 Task: Check the sale-to-list ratio of game room in the last 3 years.
Action: Mouse moved to (866, 197)
Screenshot: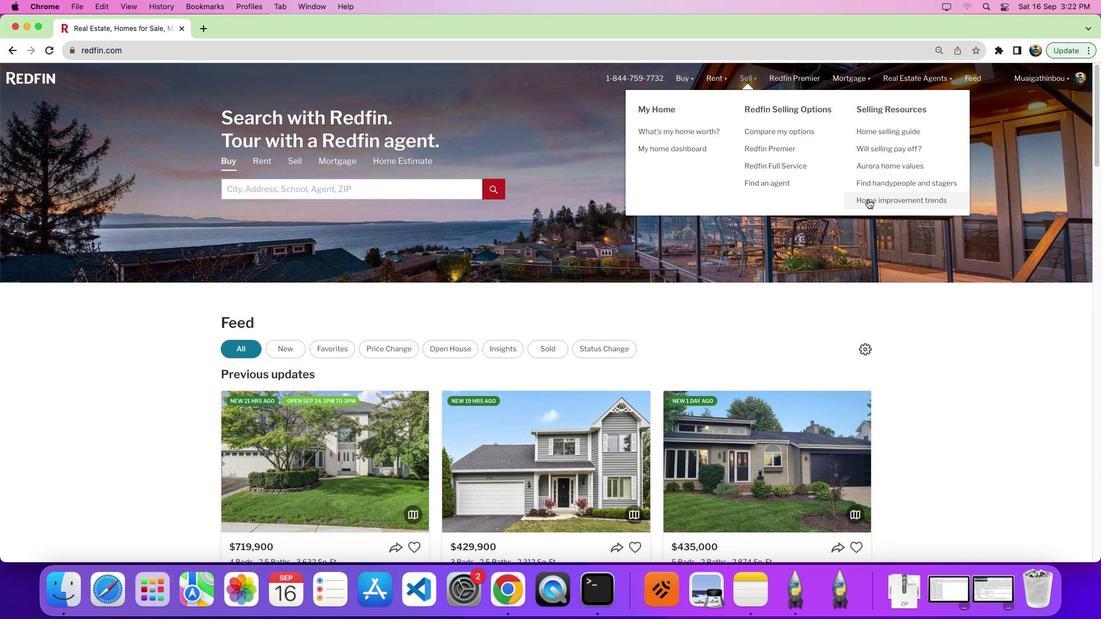 
Action: Mouse pressed left at (866, 197)
Screenshot: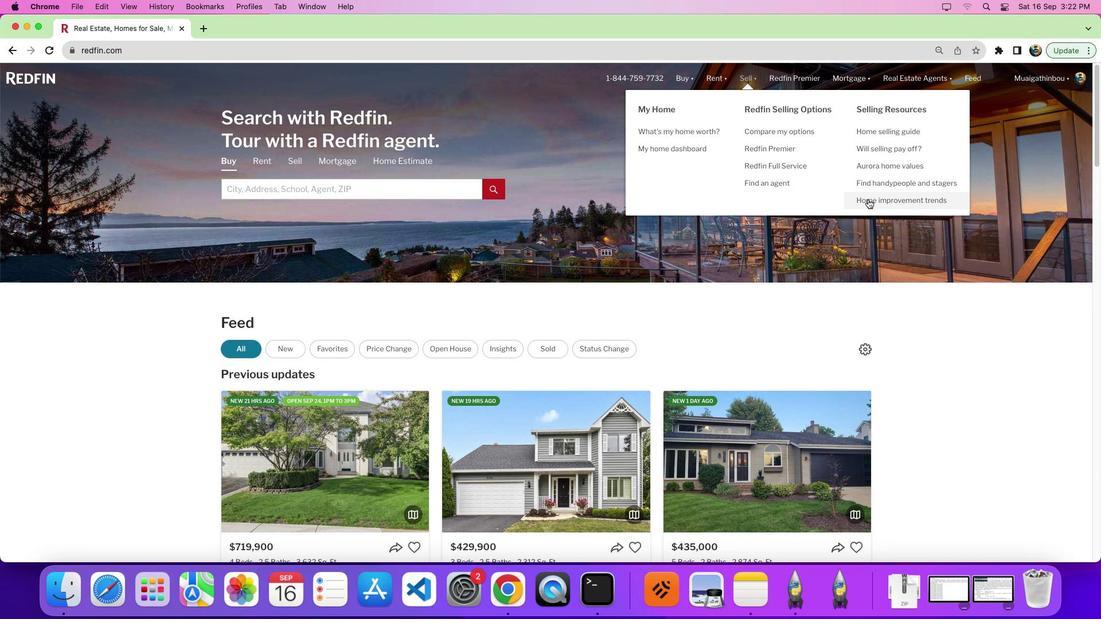 
Action: Mouse pressed left at (866, 197)
Screenshot: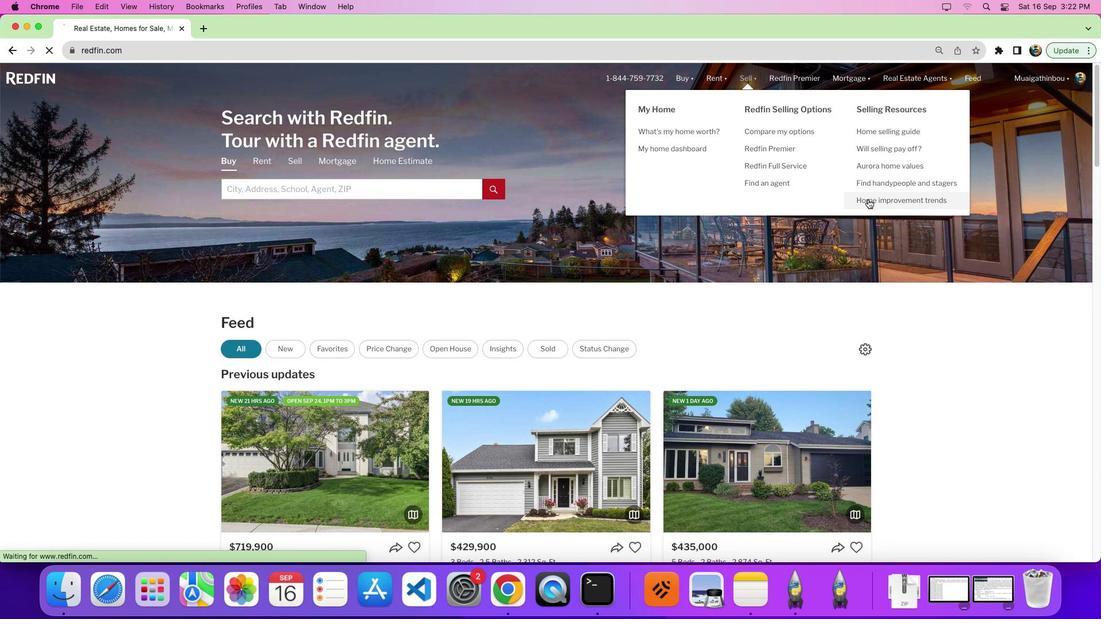 
Action: Mouse moved to (310, 219)
Screenshot: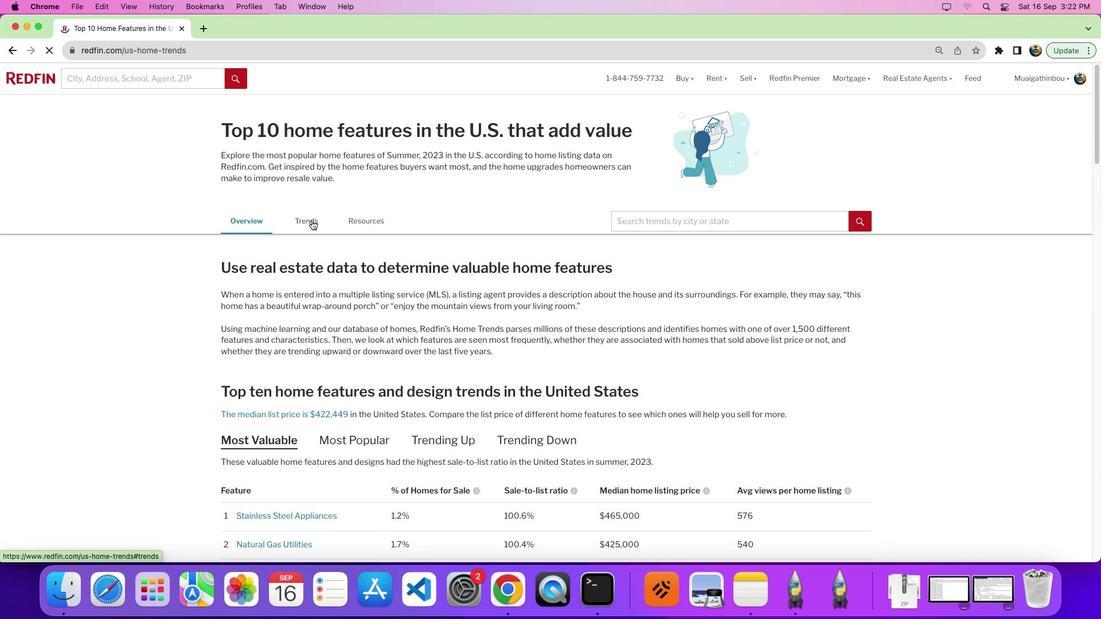 
Action: Mouse pressed left at (310, 219)
Screenshot: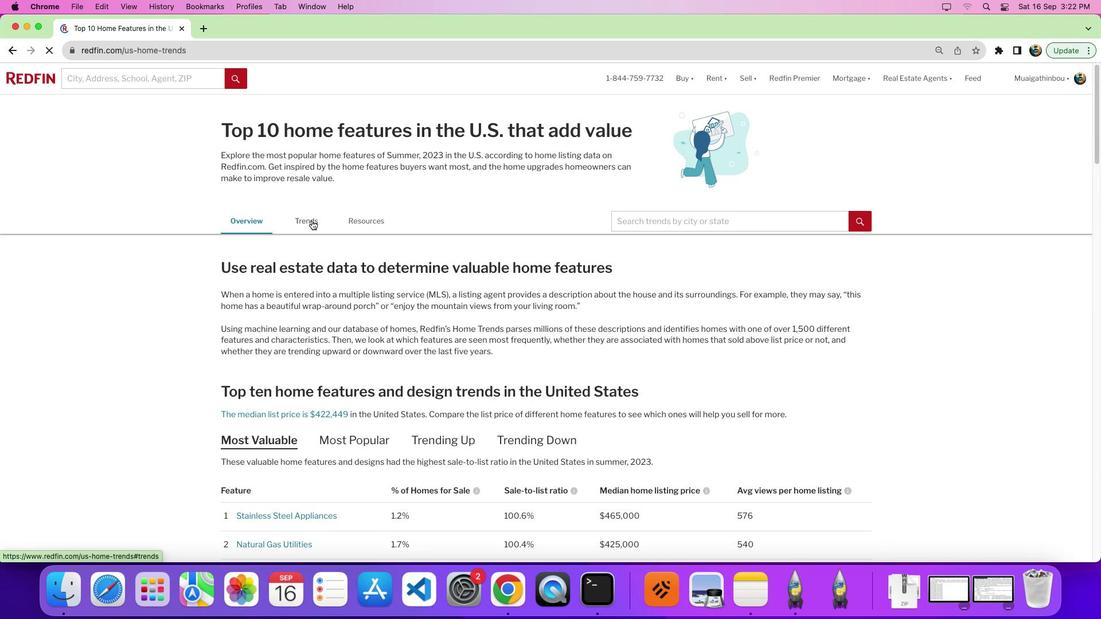 
Action: Mouse moved to (533, 311)
Screenshot: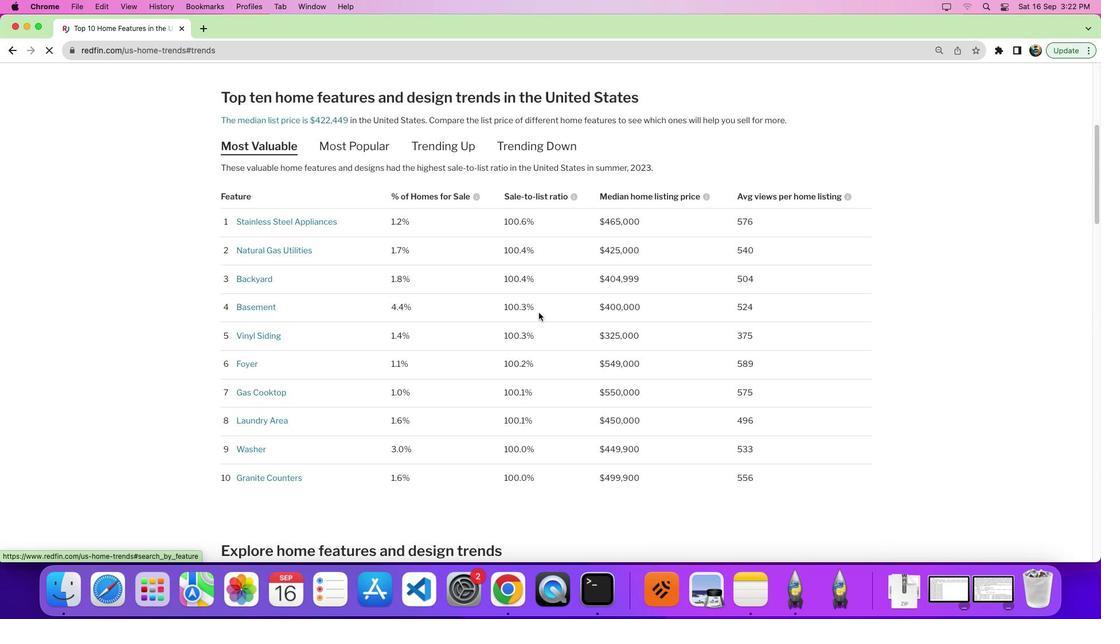 
Action: Mouse scrolled (533, 311) with delta (-1, -1)
Screenshot: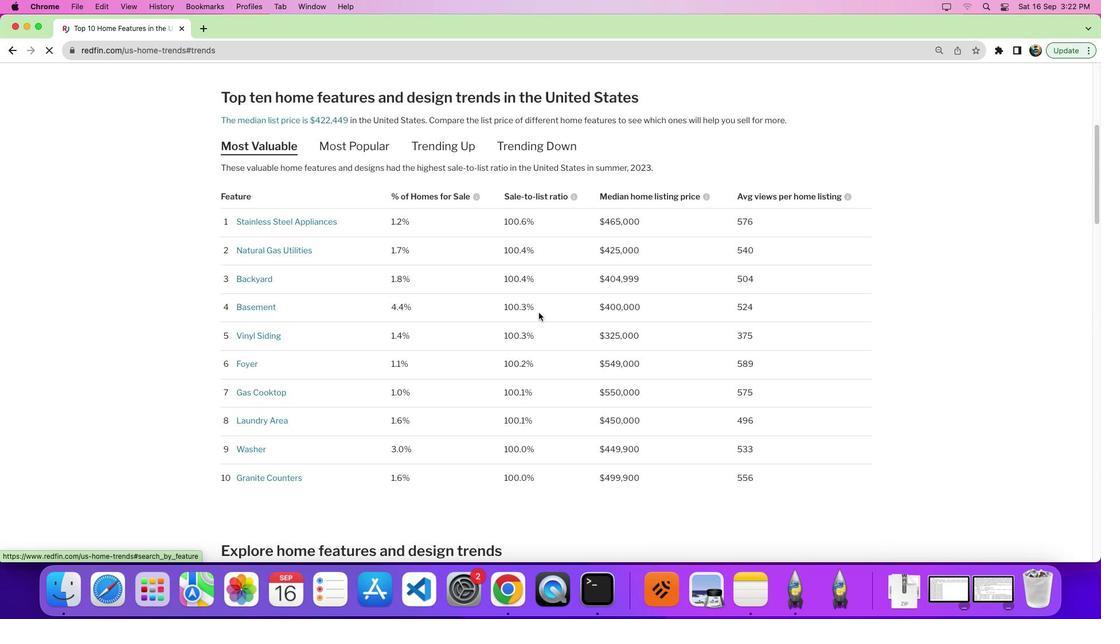 
Action: Mouse moved to (534, 311)
Screenshot: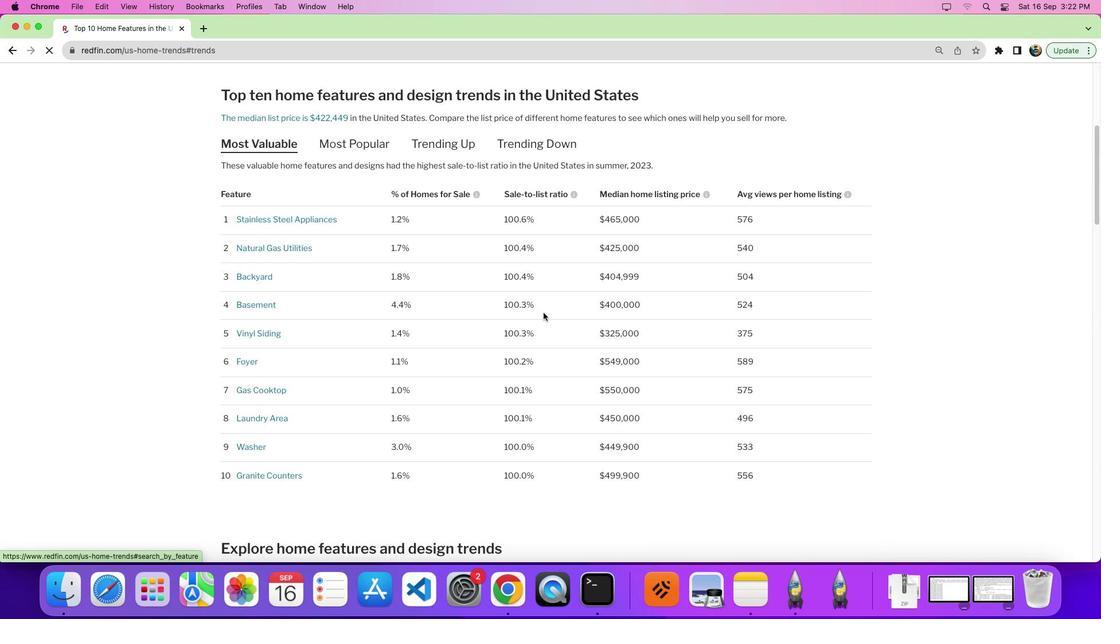 
Action: Mouse scrolled (534, 311) with delta (-1, -1)
Screenshot: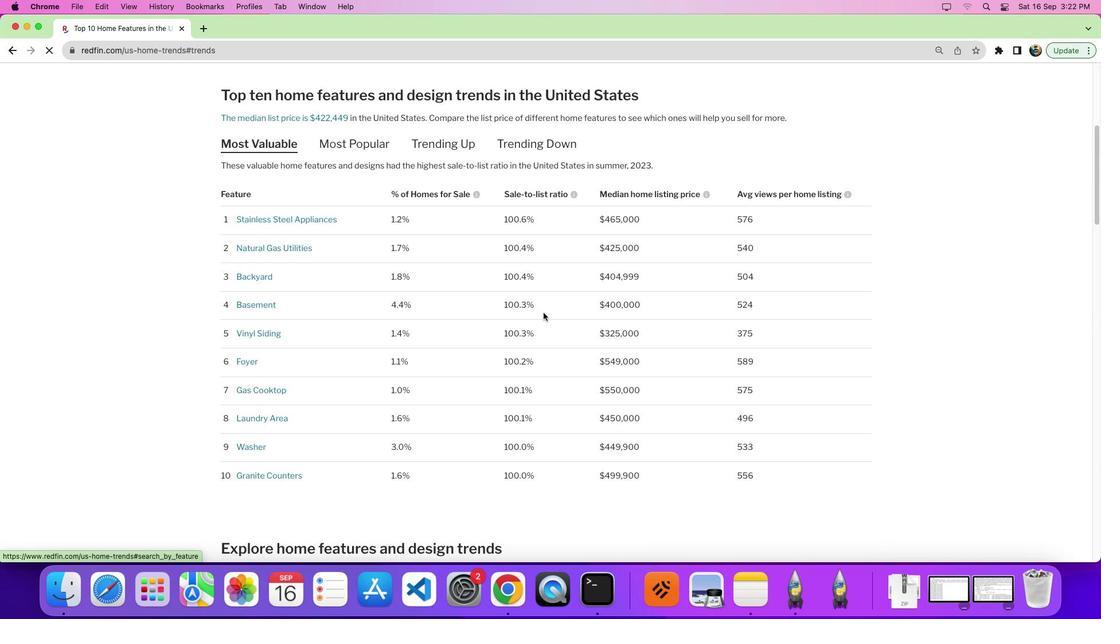 
Action: Mouse moved to (540, 311)
Screenshot: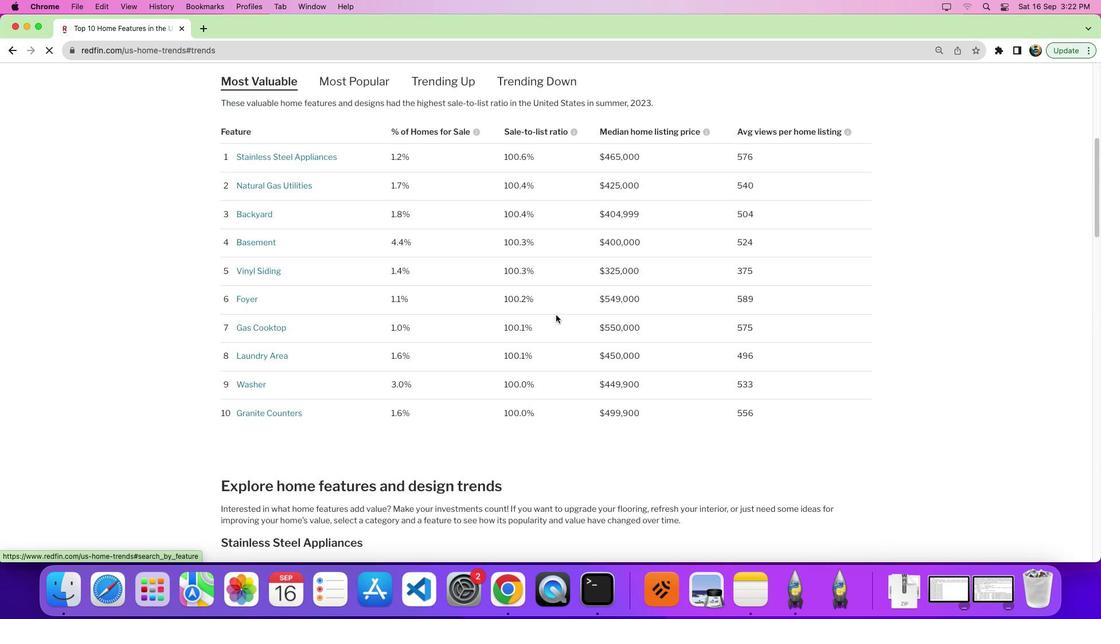
Action: Mouse scrolled (540, 311) with delta (-1, -4)
Screenshot: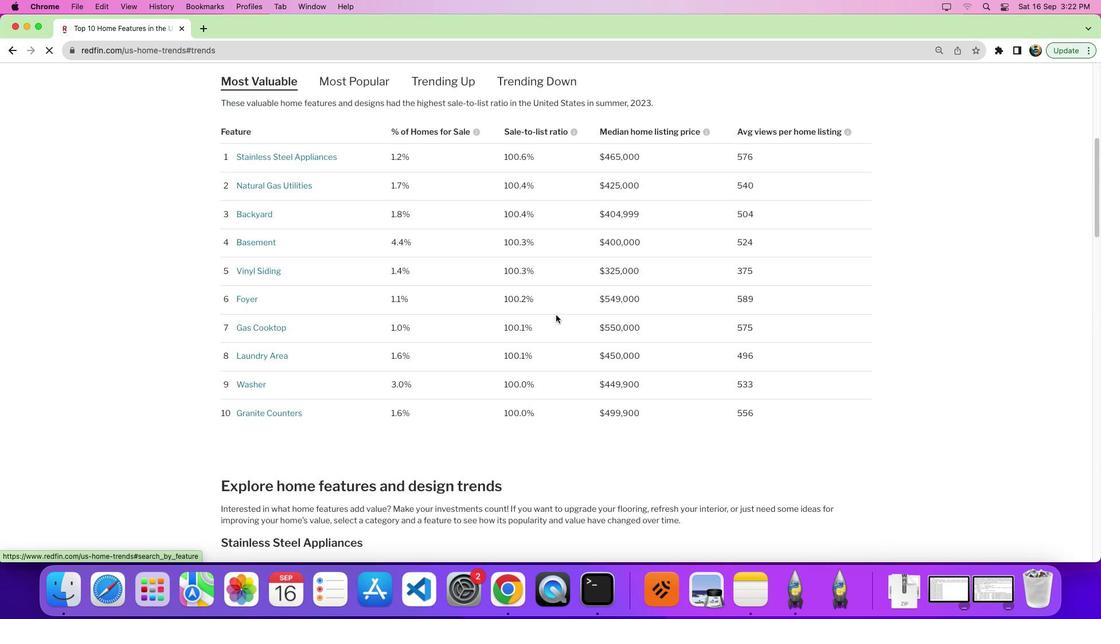 
Action: Mouse moved to (625, 333)
Screenshot: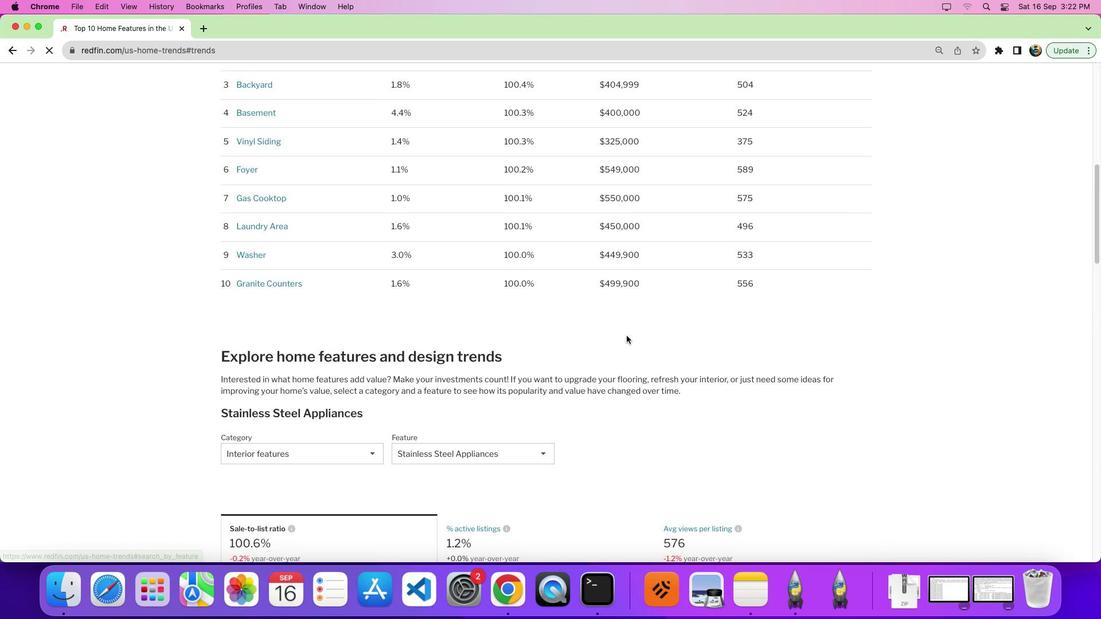 
Action: Mouse scrolled (625, 333) with delta (-1, -1)
Screenshot: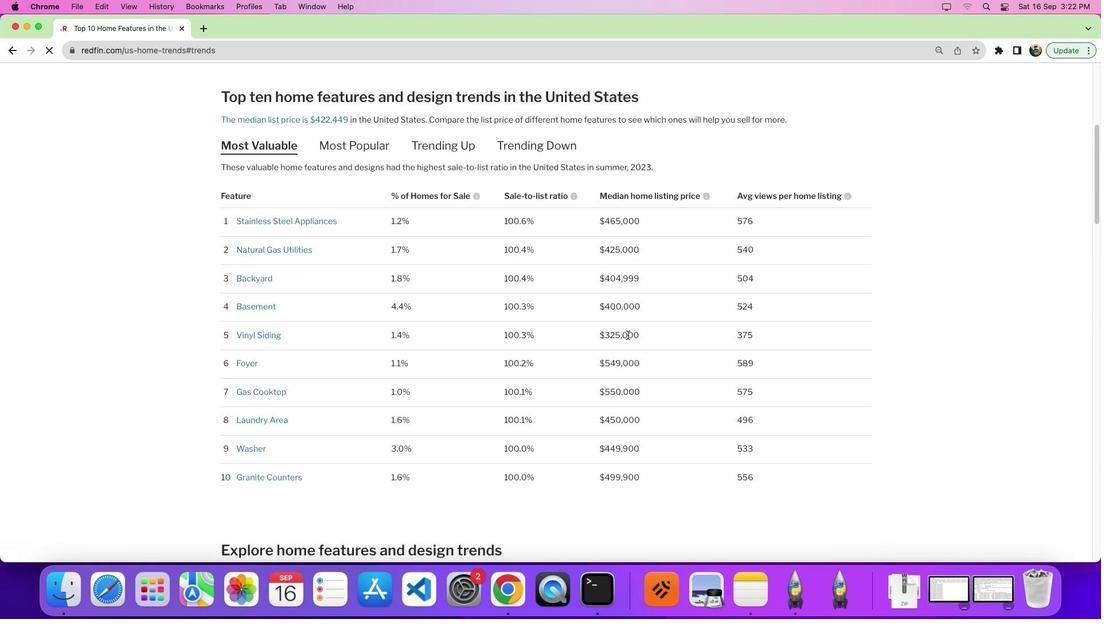 
Action: Mouse moved to (626, 333)
Screenshot: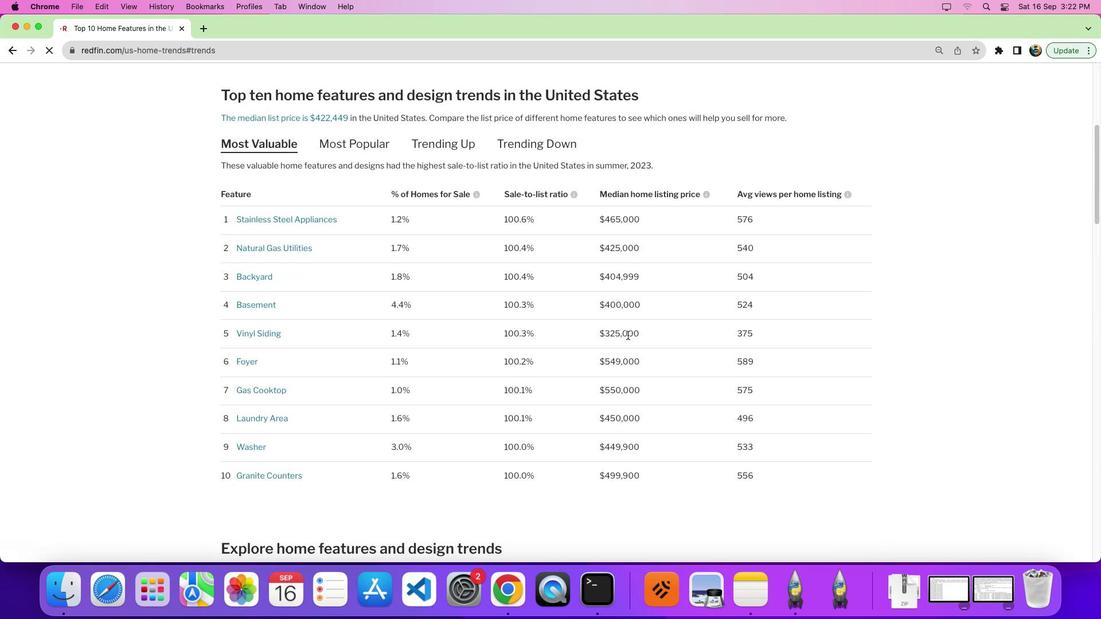 
Action: Mouse scrolled (626, 333) with delta (-1, -1)
Screenshot: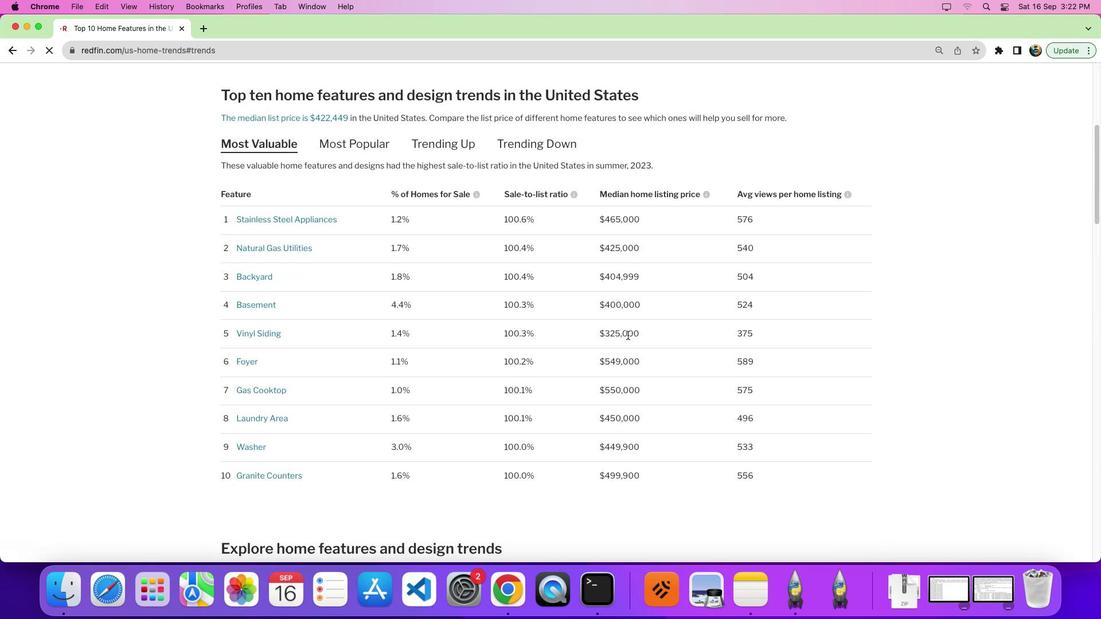 
Action: Mouse moved to (628, 335)
Screenshot: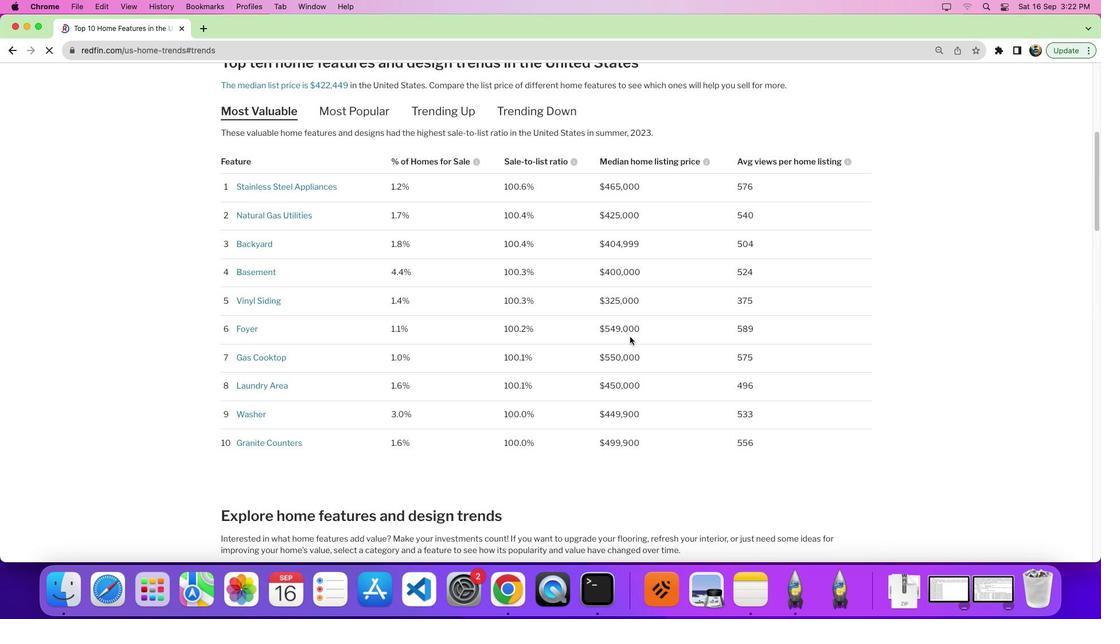 
Action: Mouse scrolled (628, 335) with delta (-1, -1)
Screenshot: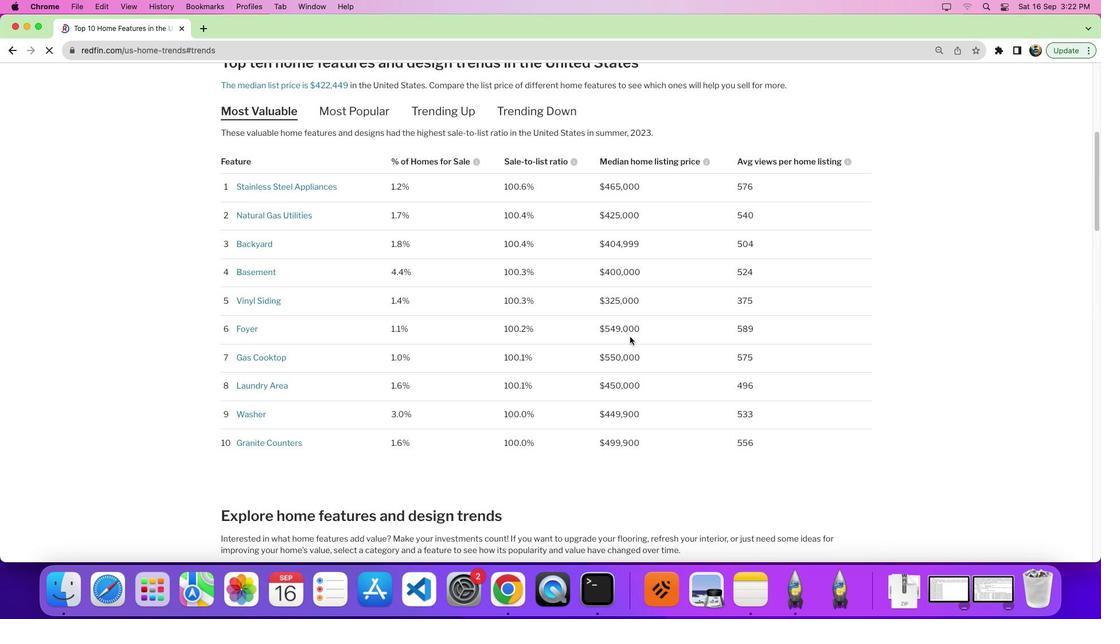 
Action: Mouse scrolled (628, 335) with delta (-1, -1)
Screenshot: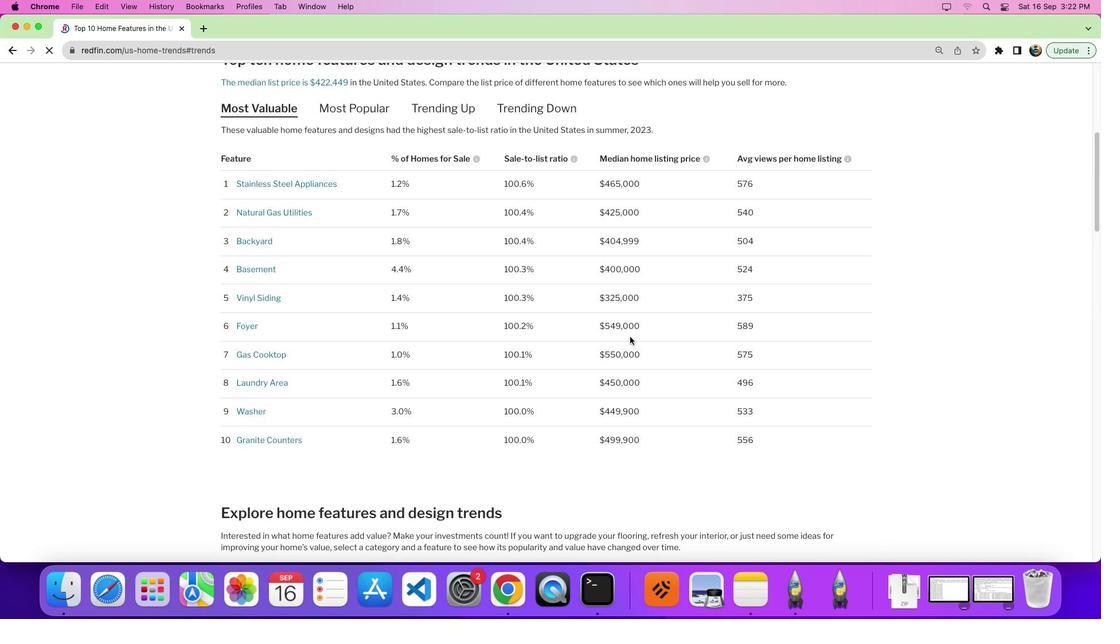 
Action: Mouse scrolled (628, 335) with delta (-1, -5)
Screenshot: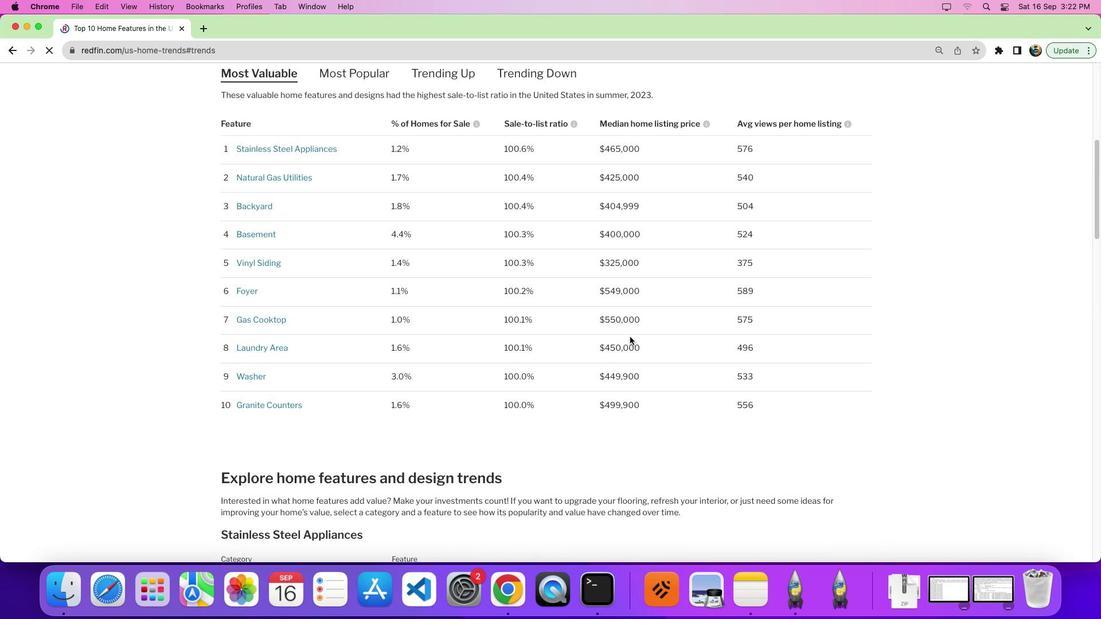
Action: Mouse scrolled (628, 335) with delta (-1, -6)
Screenshot: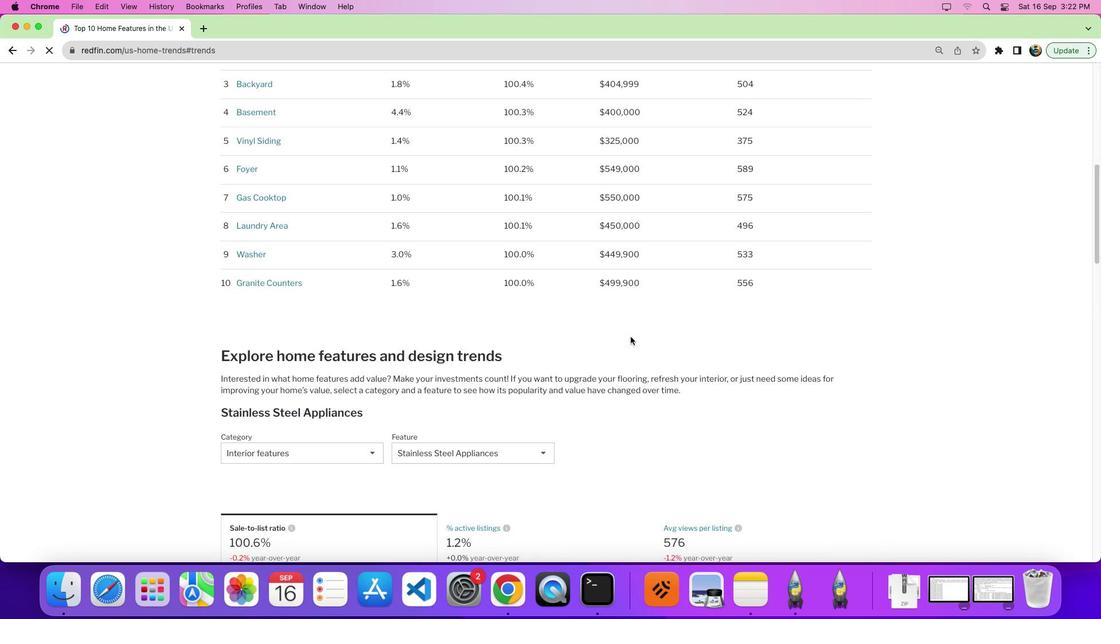 
Action: Mouse moved to (555, 286)
Screenshot: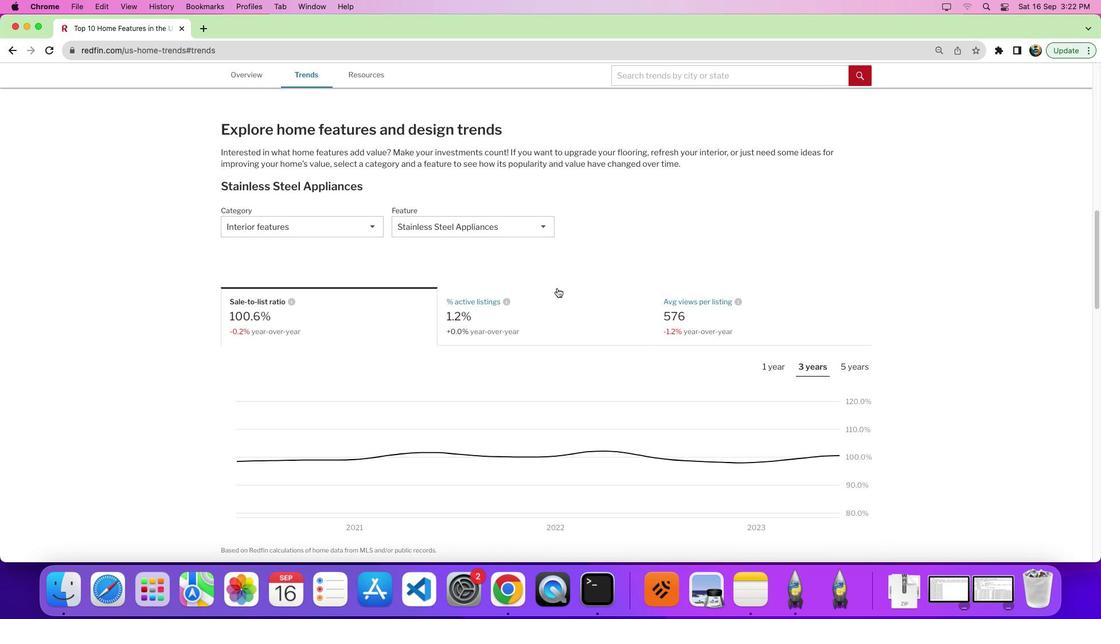 
Action: Mouse scrolled (555, 286) with delta (-1, -1)
Screenshot: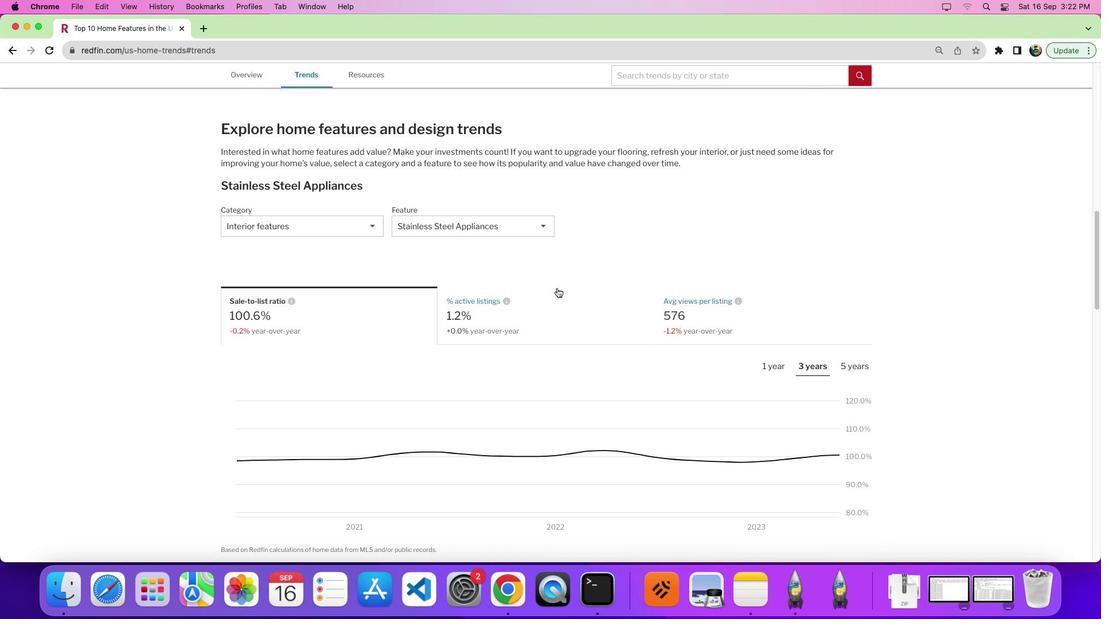 
Action: Mouse scrolled (555, 286) with delta (-1, -1)
Screenshot: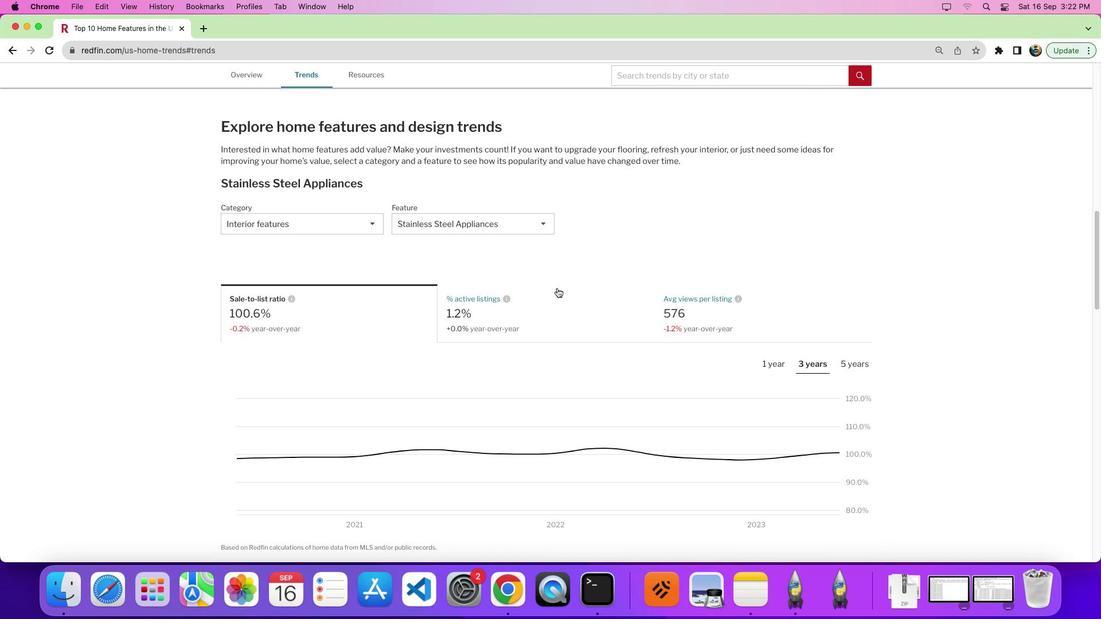 
Action: Mouse moved to (512, 312)
Screenshot: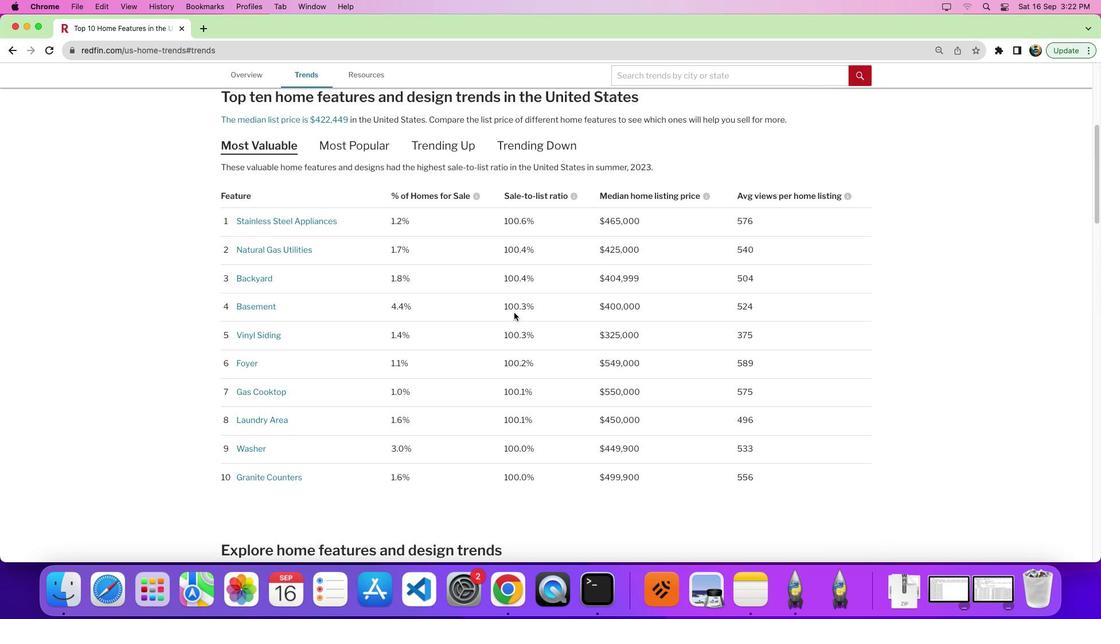 
Action: Mouse scrolled (512, 312) with delta (-1, -1)
Screenshot: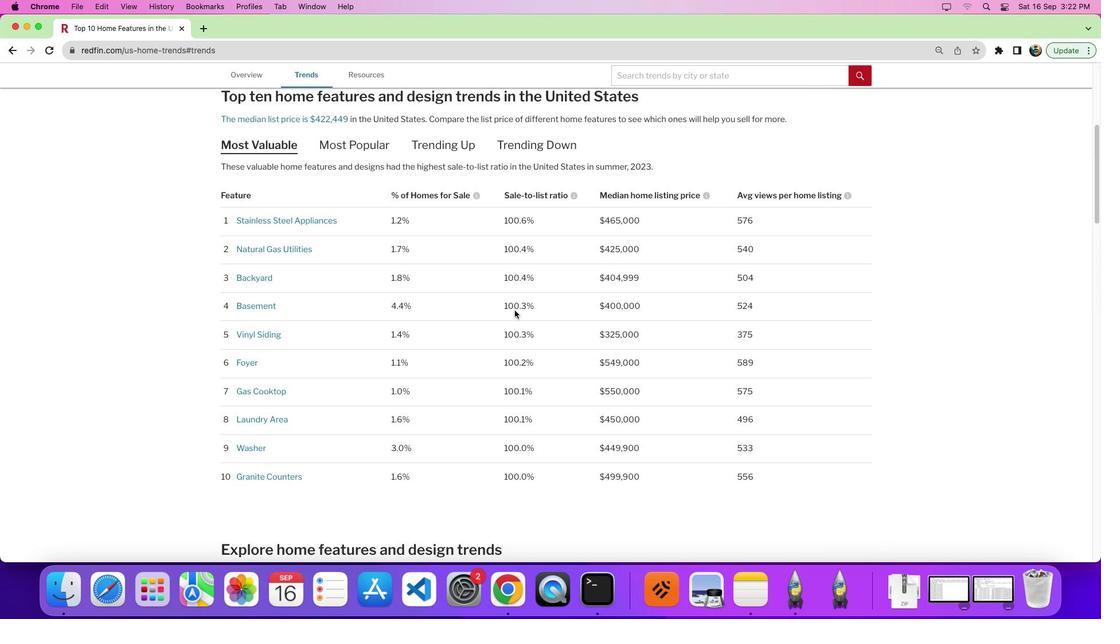
Action: Mouse moved to (513, 311)
Screenshot: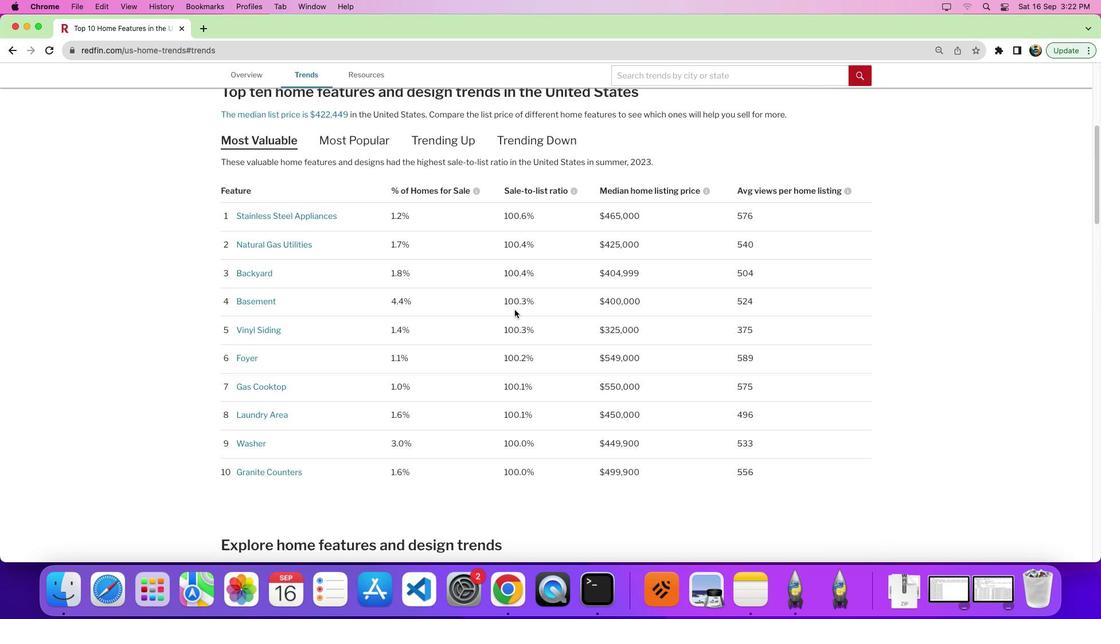 
Action: Mouse scrolled (513, 311) with delta (-1, -1)
Screenshot: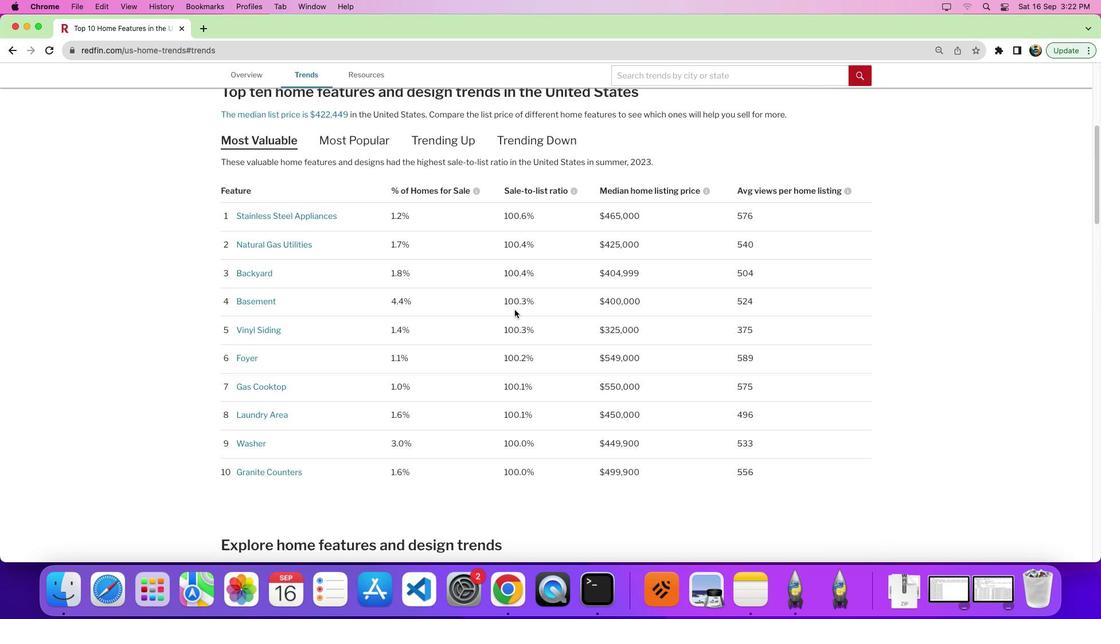 
Action: Mouse moved to (513, 307)
Screenshot: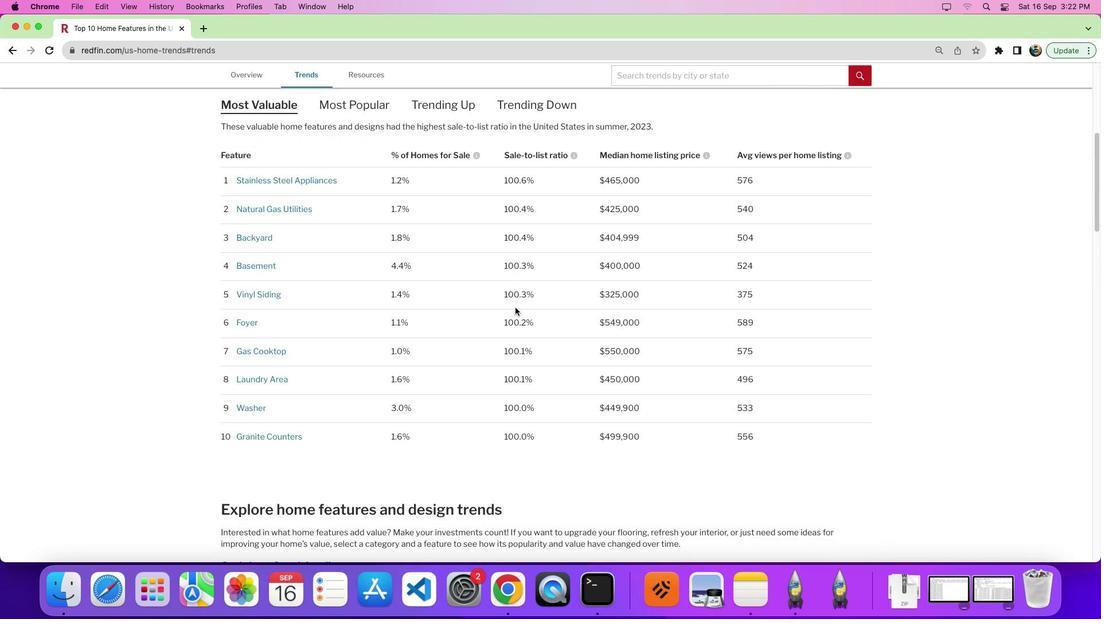 
Action: Mouse scrolled (513, 307) with delta (-1, -1)
Screenshot: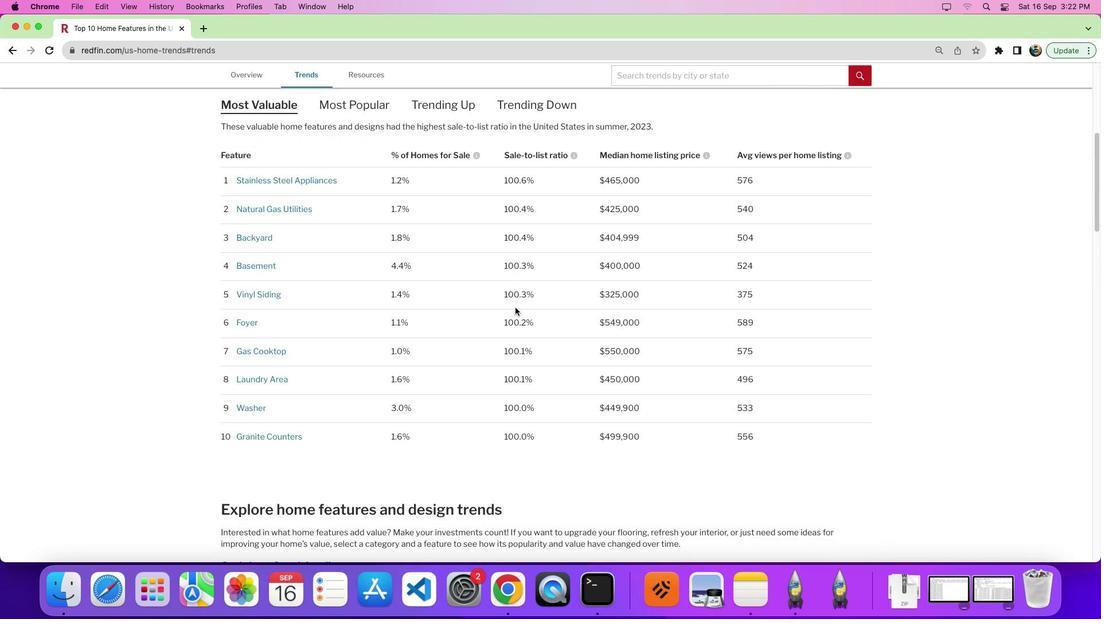 
Action: Mouse moved to (513, 305)
Screenshot: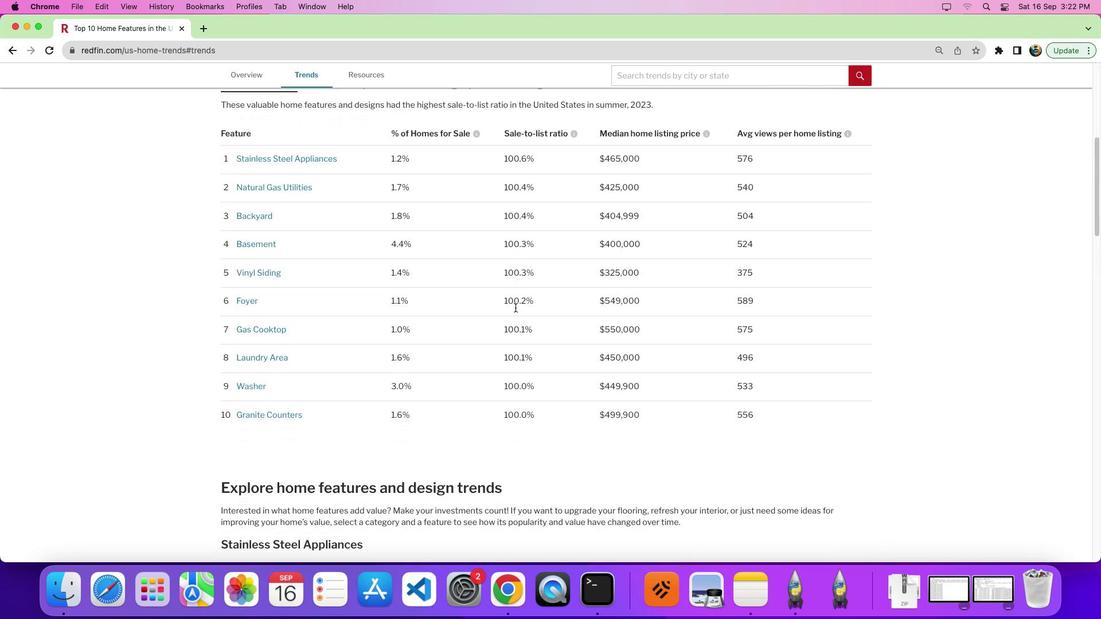 
Action: Mouse scrolled (513, 305) with delta (-1, -1)
Screenshot: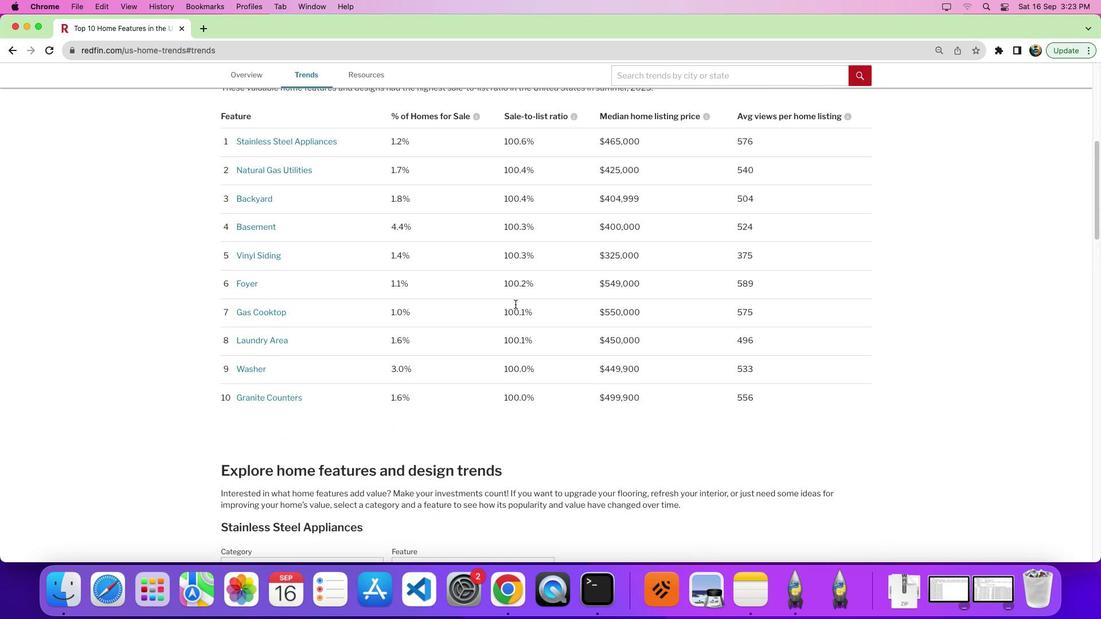 
Action: Mouse scrolled (513, 305) with delta (-1, -1)
Screenshot: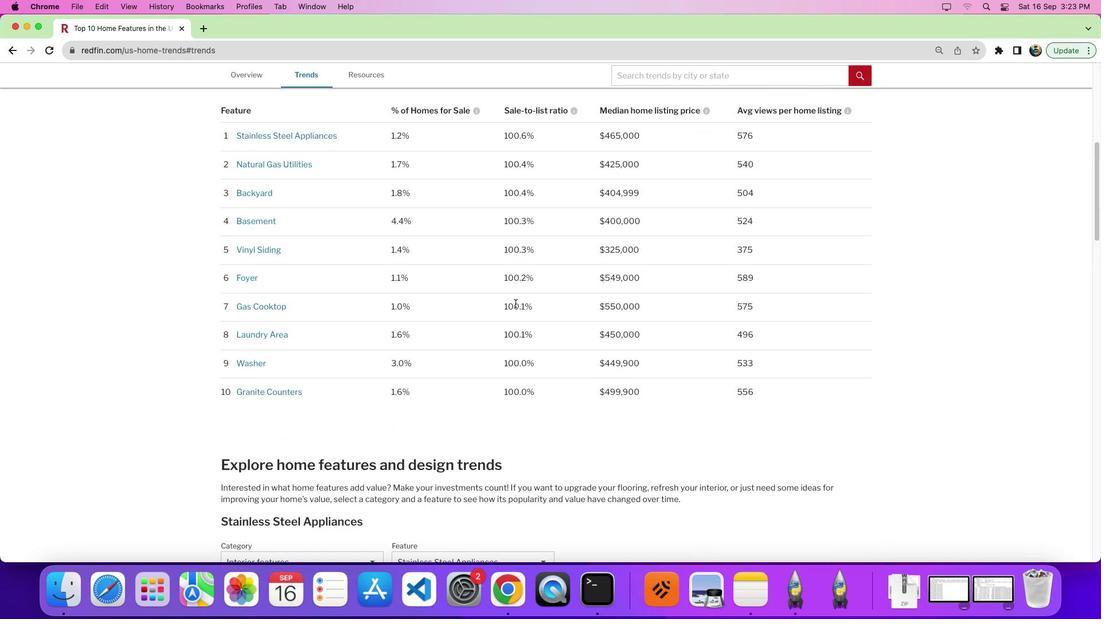 
Action: Mouse moved to (514, 300)
Screenshot: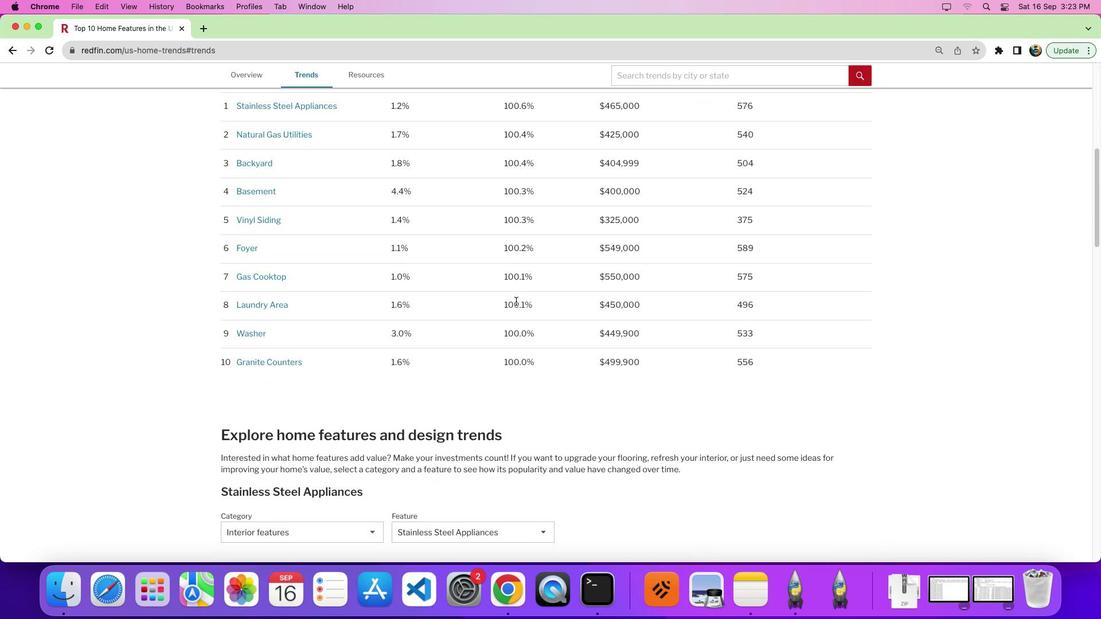 
Action: Mouse scrolled (514, 300) with delta (-1, -1)
Screenshot: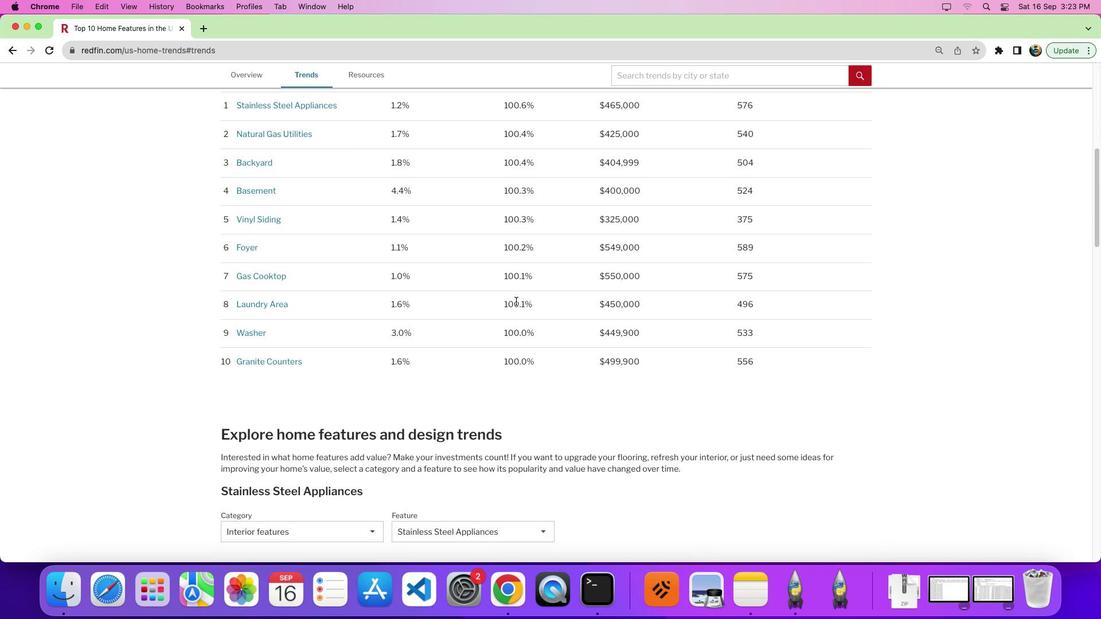 
Action: Mouse scrolled (514, 300) with delta (-1, -1)
Screenshot: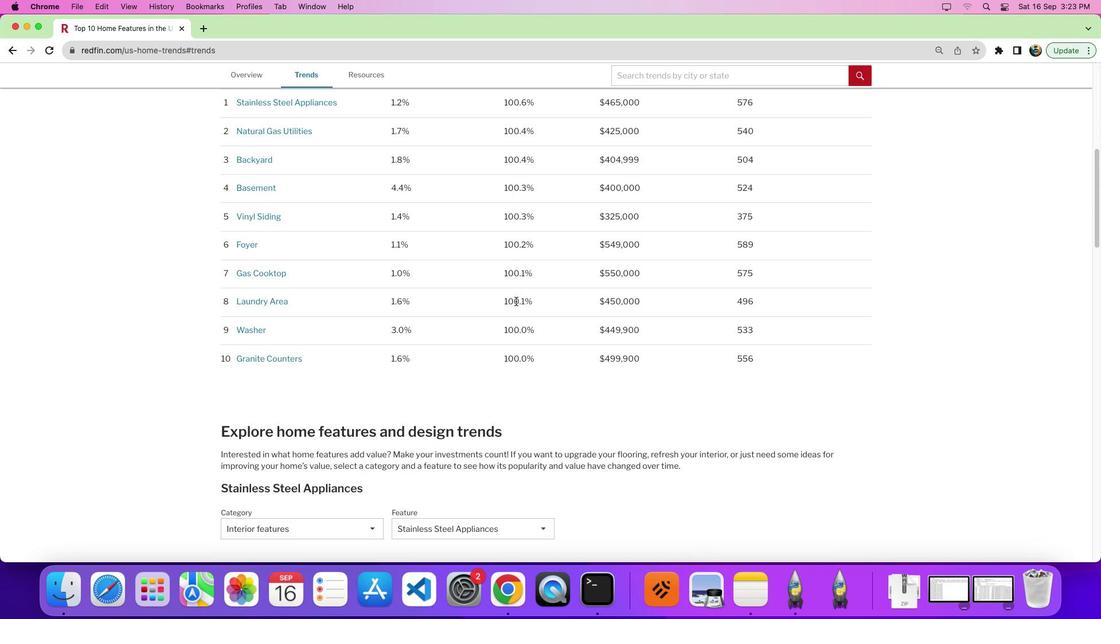 
Action: Mouse scrolled (514, 300) with delta (-1, -1)
Screenshot: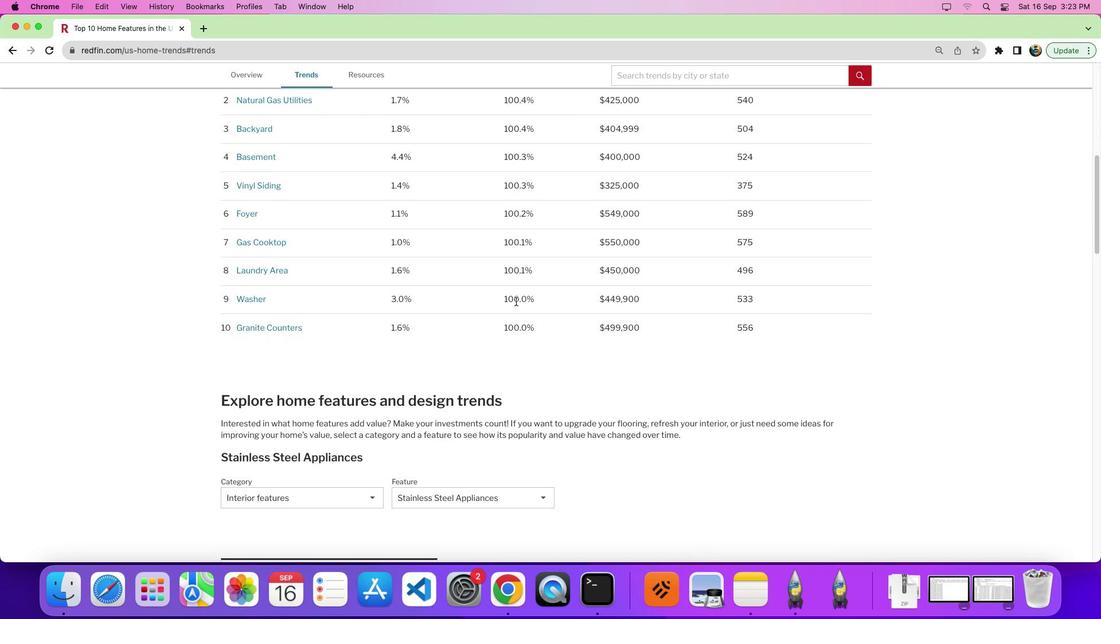 
Action: Mouse moved to (513, 300)
Screenshot: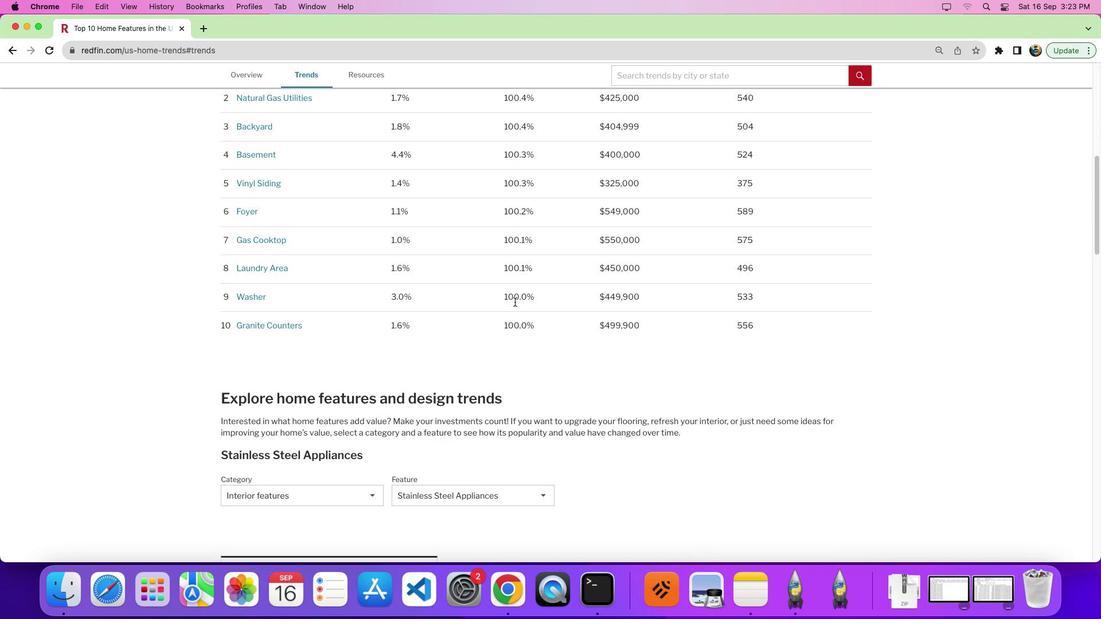 
Action: Mouse scrolled (513, 300) with delta (-1, -1)
Screenshot: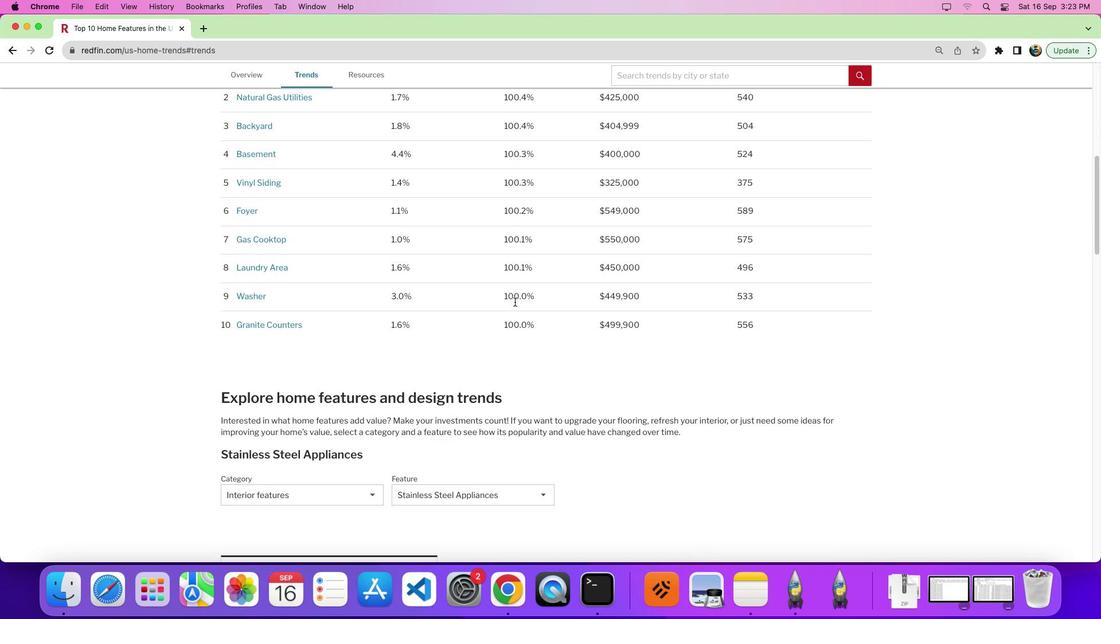 
Action: Mouse scrolled (513, 300) with delta (-1, -1)
Screenshot: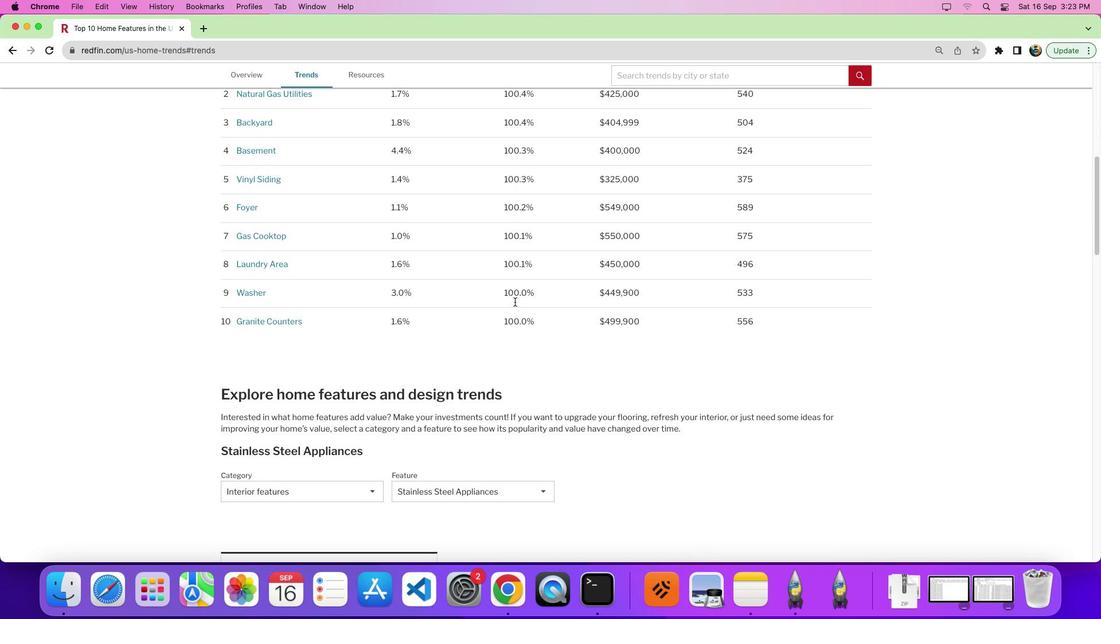 
Action: Mouse moved to (513, 299)
Screenshot: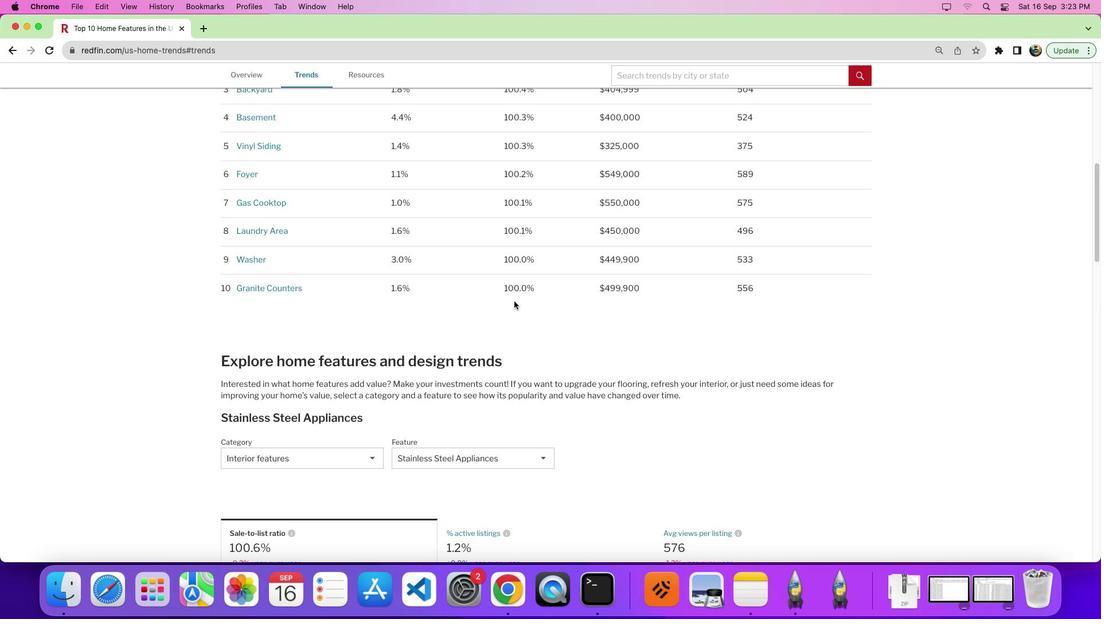 
Action: Mouse scrolled (513, 299) with delta (-1, -1)
Screenshot: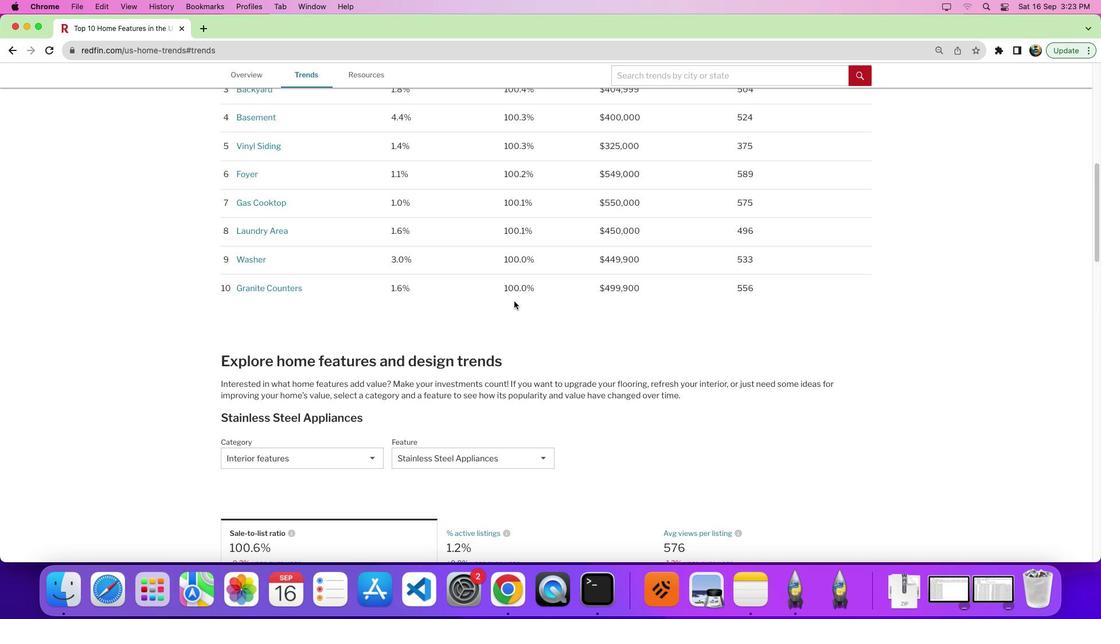 
Action: Mouse scrolled (513, 299) with delta (-1, -1)
Screenshot: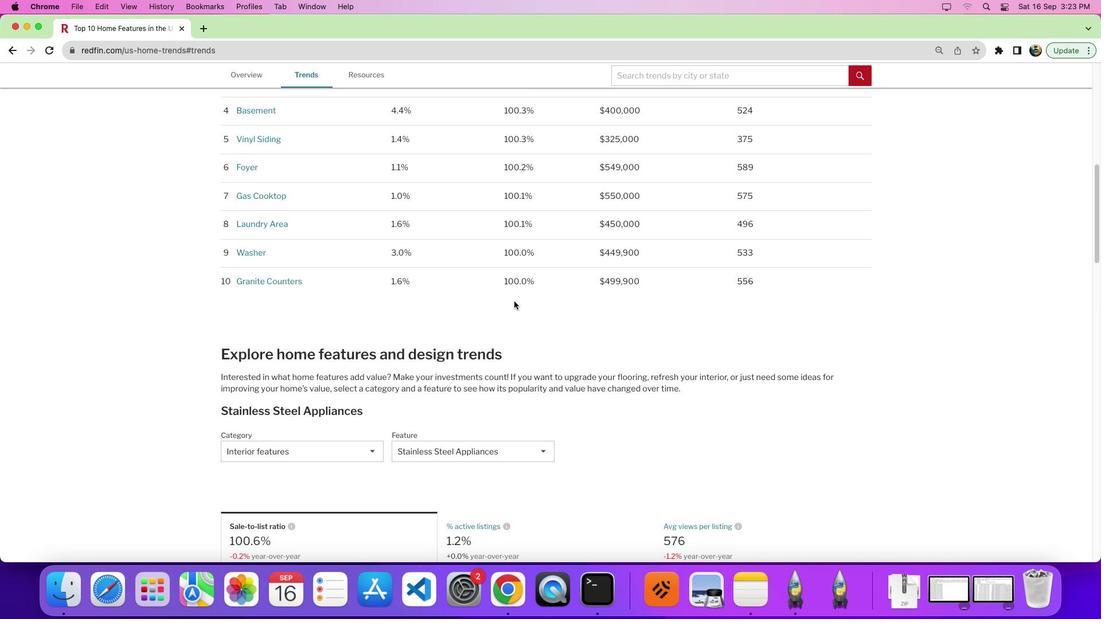 
Action: Mouse scrolled (513, 299) with delta (-1, -5)
Screenshot: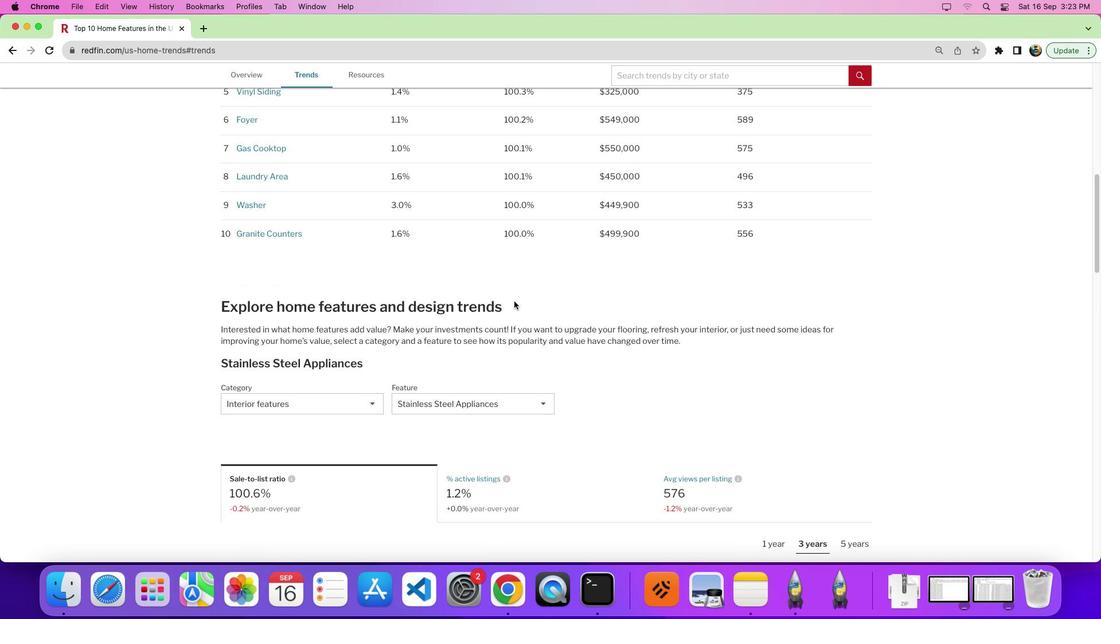 
Action: Mouse moved to (490, 212)
Screenshot: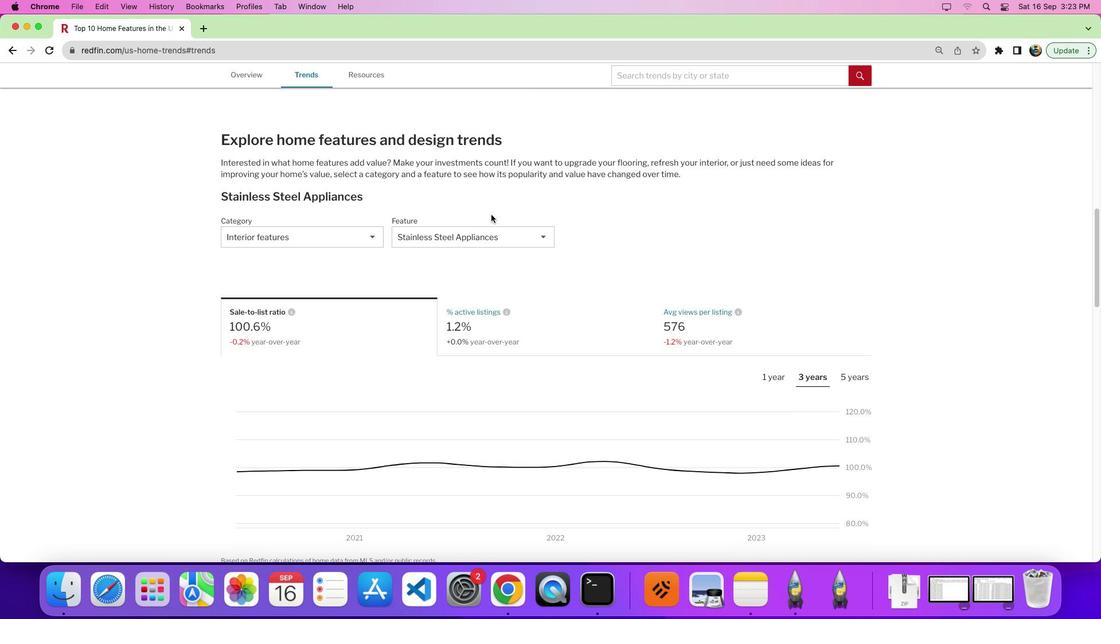
Action: Mouse pressed left at (490, 212)
Screenshot: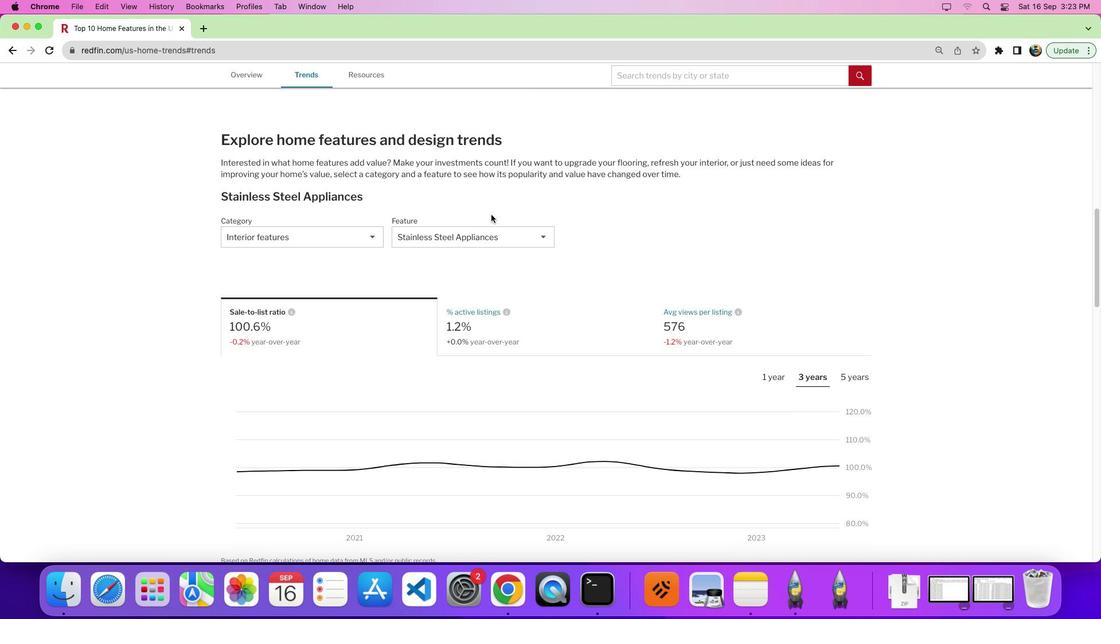 
Action: Mouse moved to (491, 231)
Screenshot: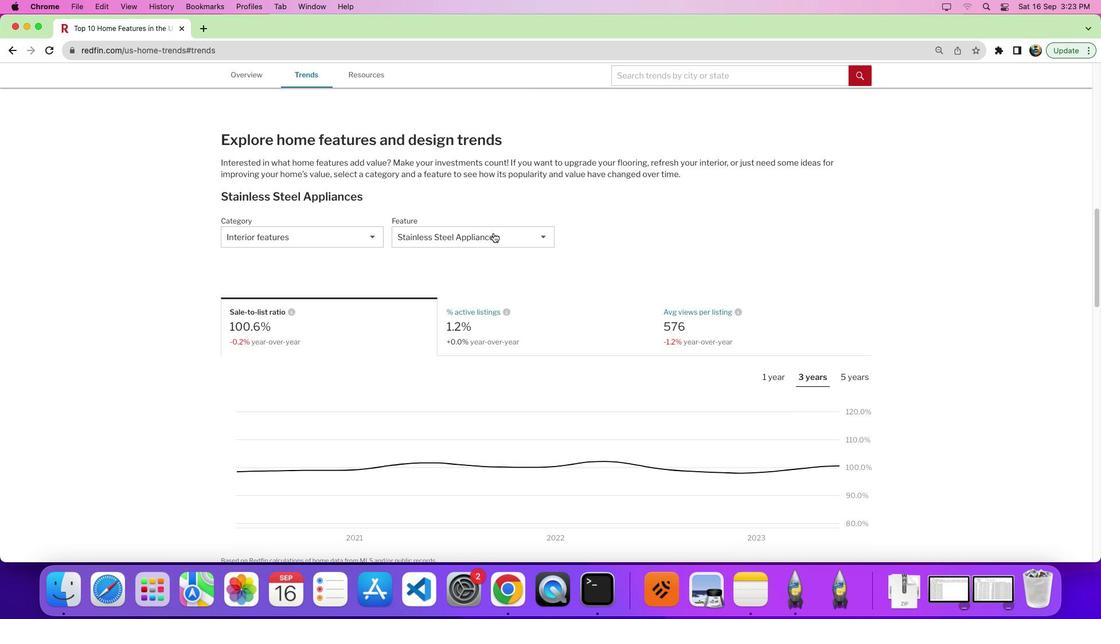
Action: Mouse pressed left at (491, 231)
Screenshot: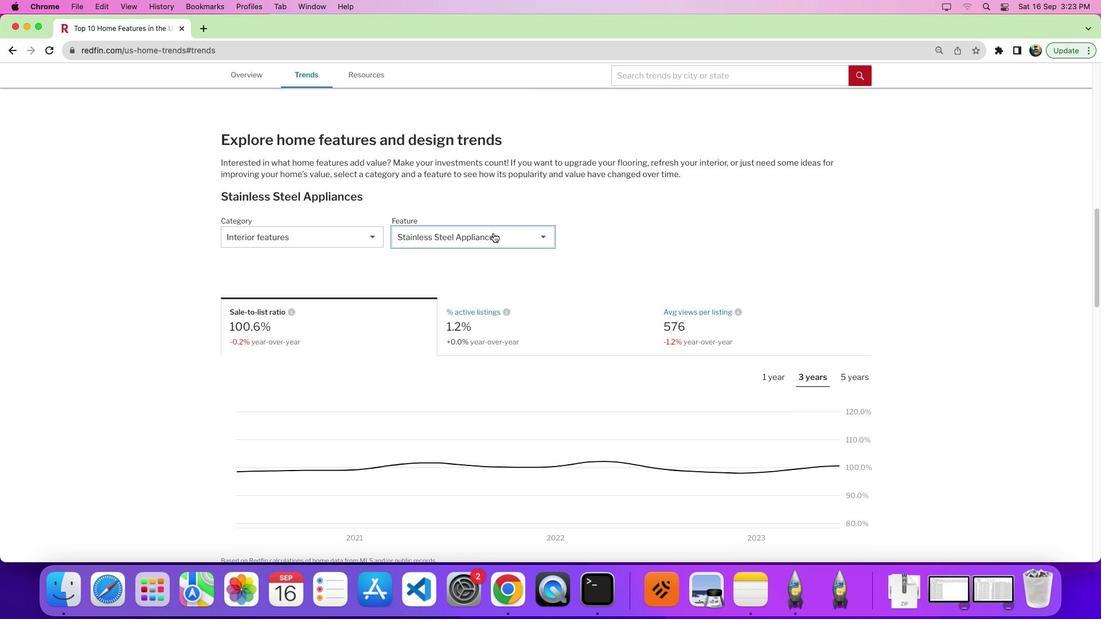 
Action: Mouse moved to (549, 317)
Screenshot: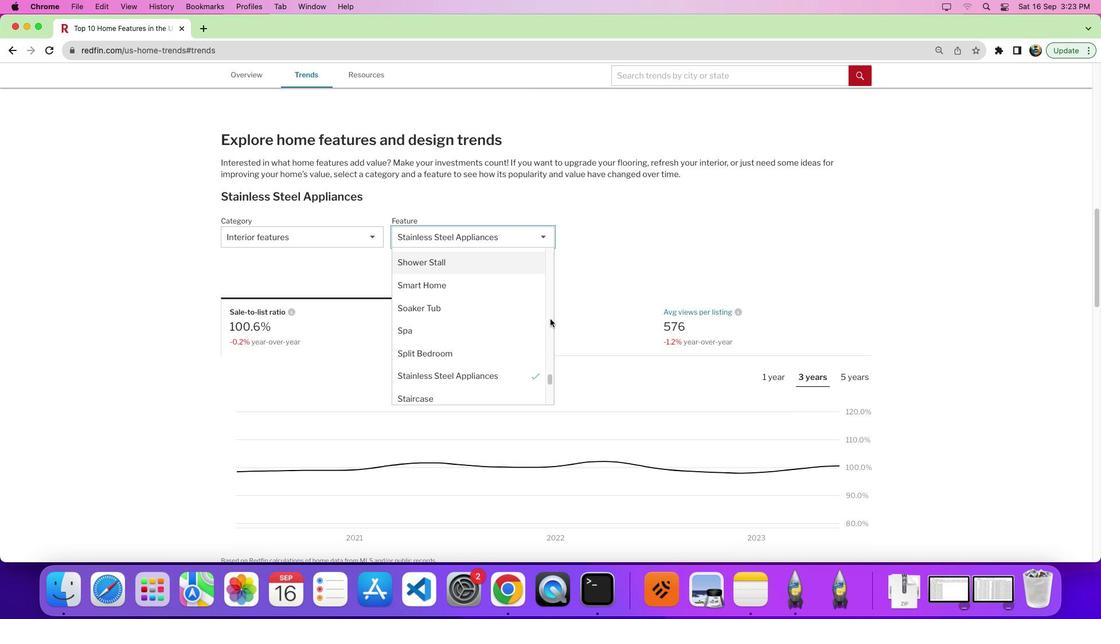 
Action: Mouse pressed left at (549, 317)
Screenshot: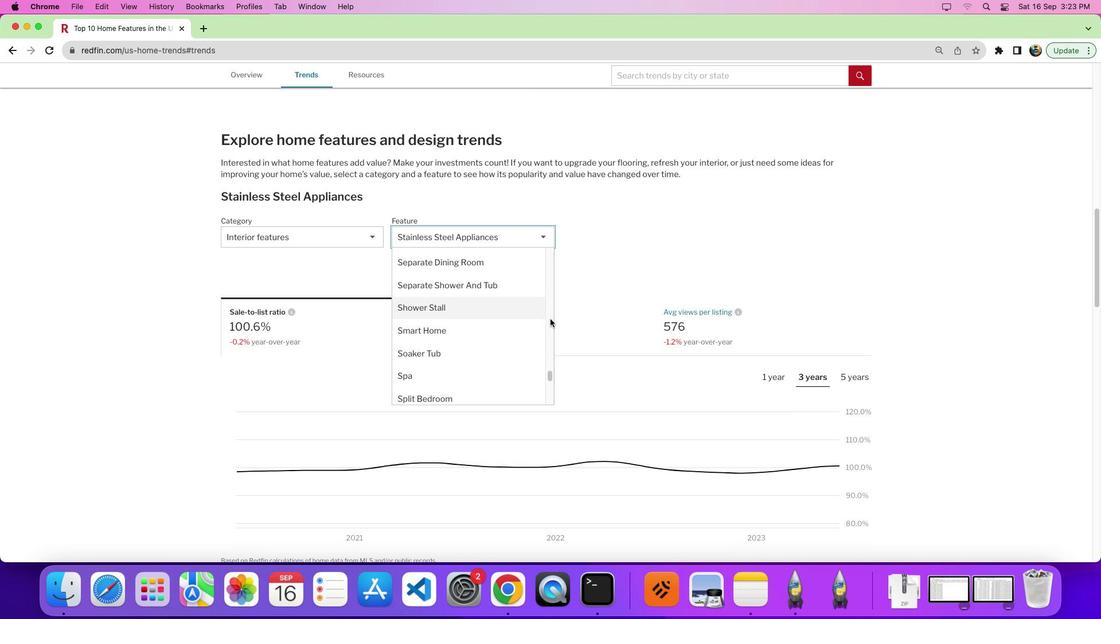 
Action: Mouse moved to (484, 323)
Screenshot: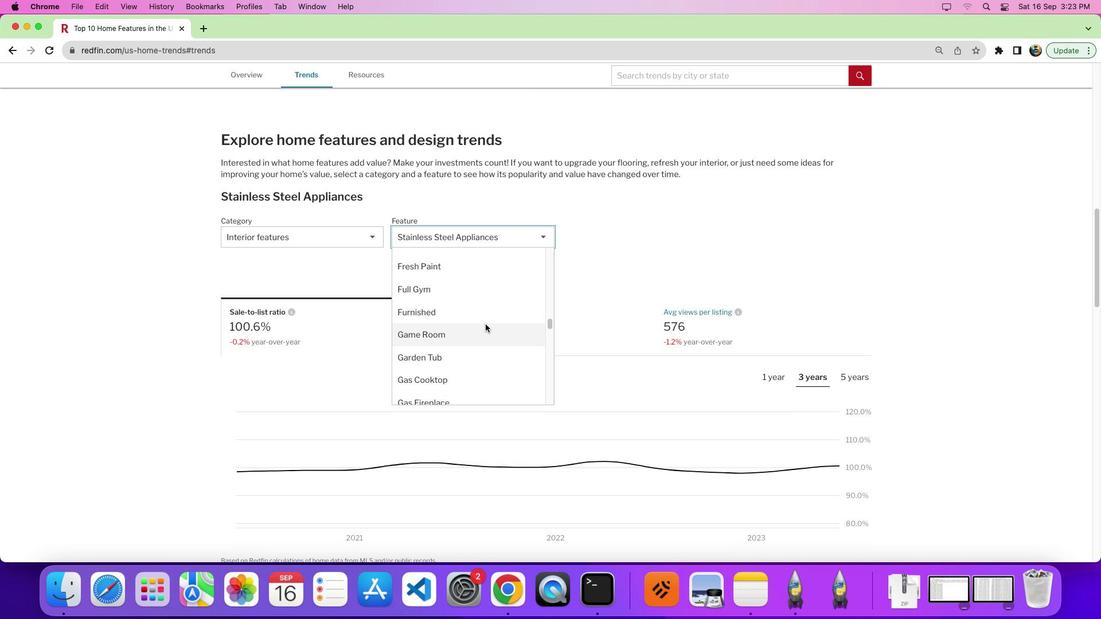 
Action: Mouse scrolled (484, 323) with delta (-1, -1)
Screenshot: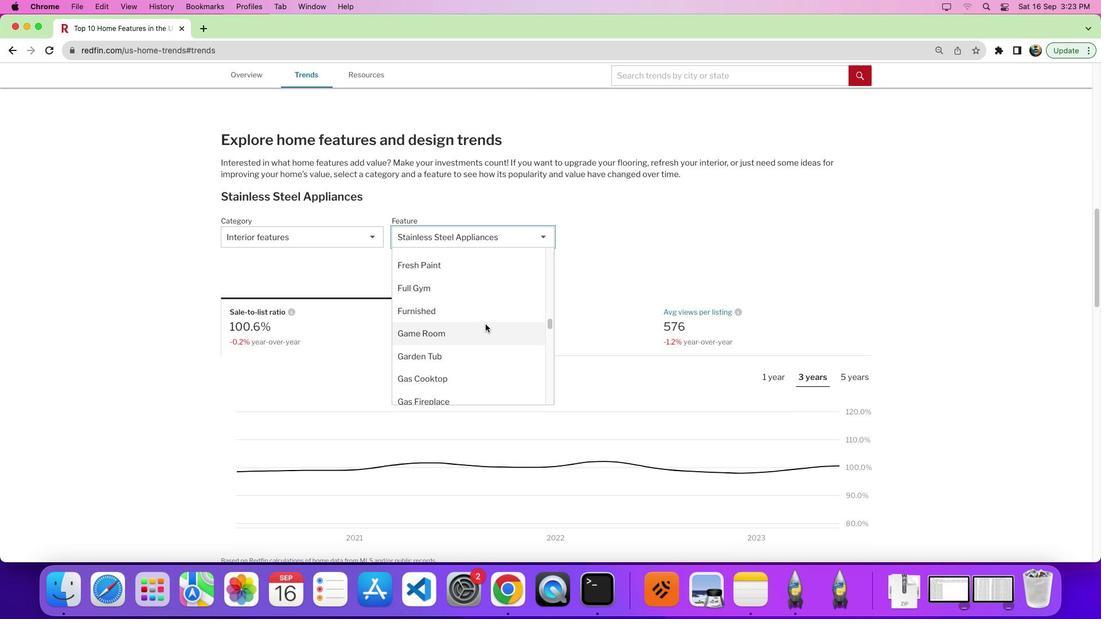 
Action: Mouse moved to (482, 326)
Screenshot: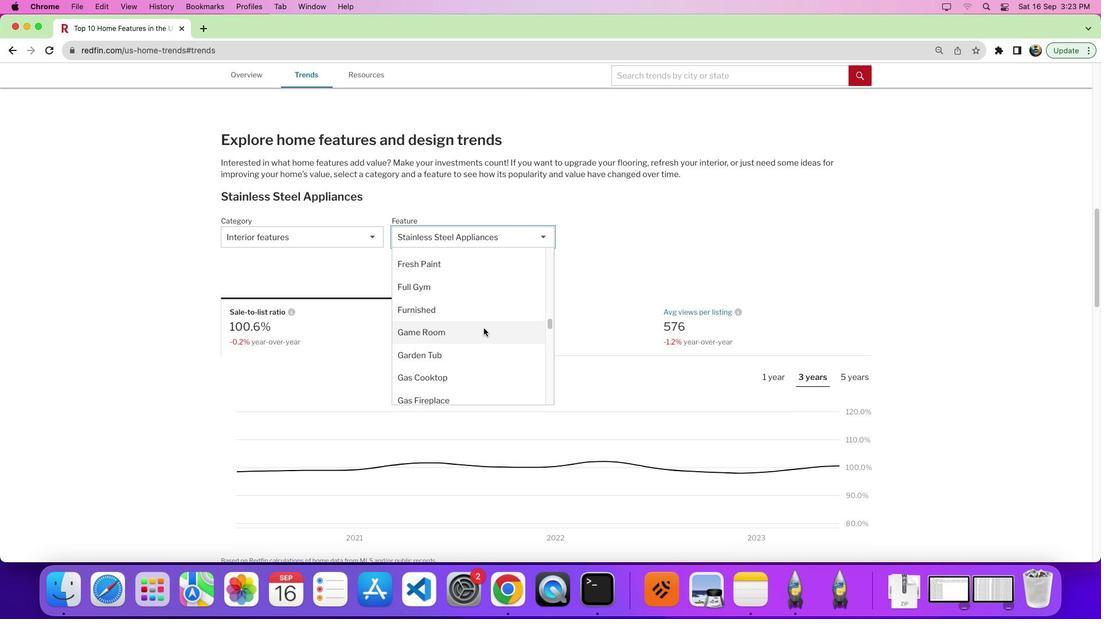 
Action: Mouse pressed left at (482, 326)
Screenshot: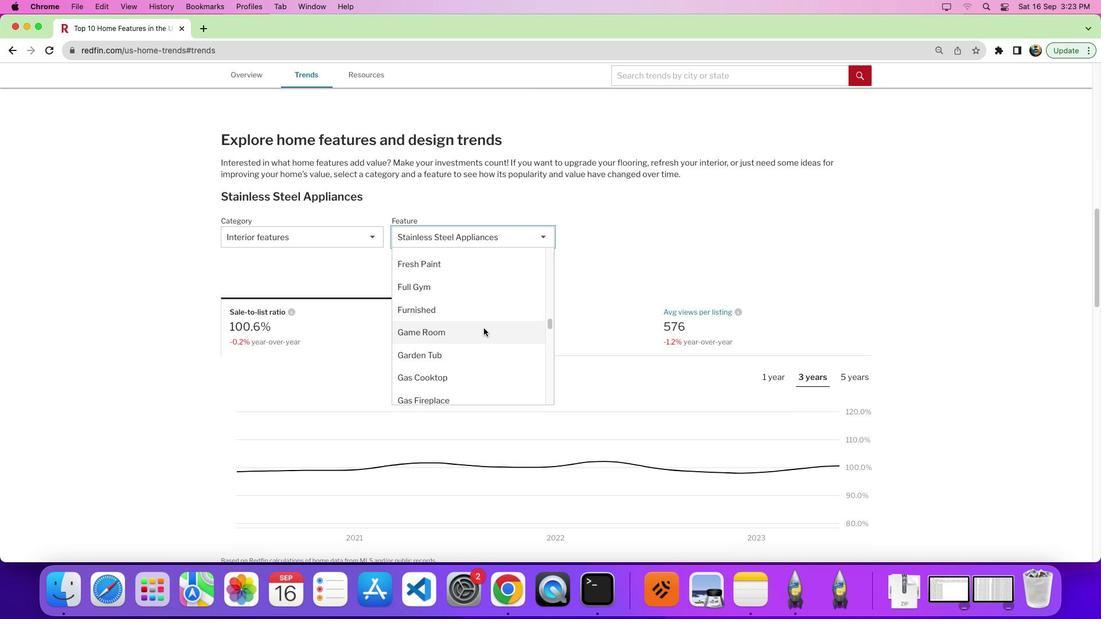 
Action: Mouse moved to (675, 353)
Screenshot: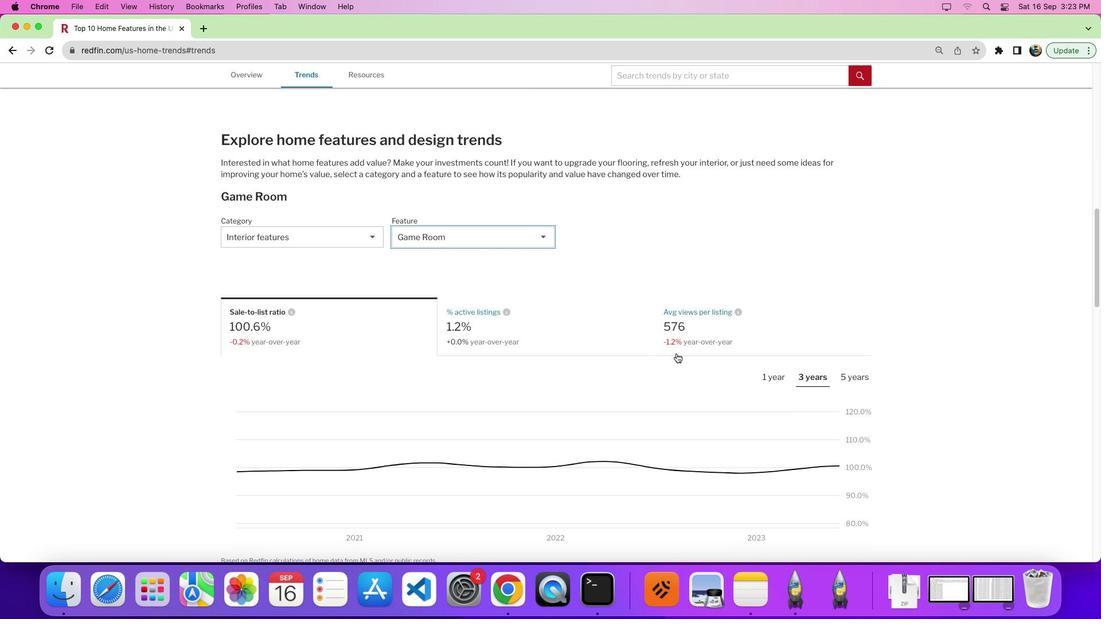
Action: Mouse scrolled (675, 353) with delta (-1, -1)
Screenshot: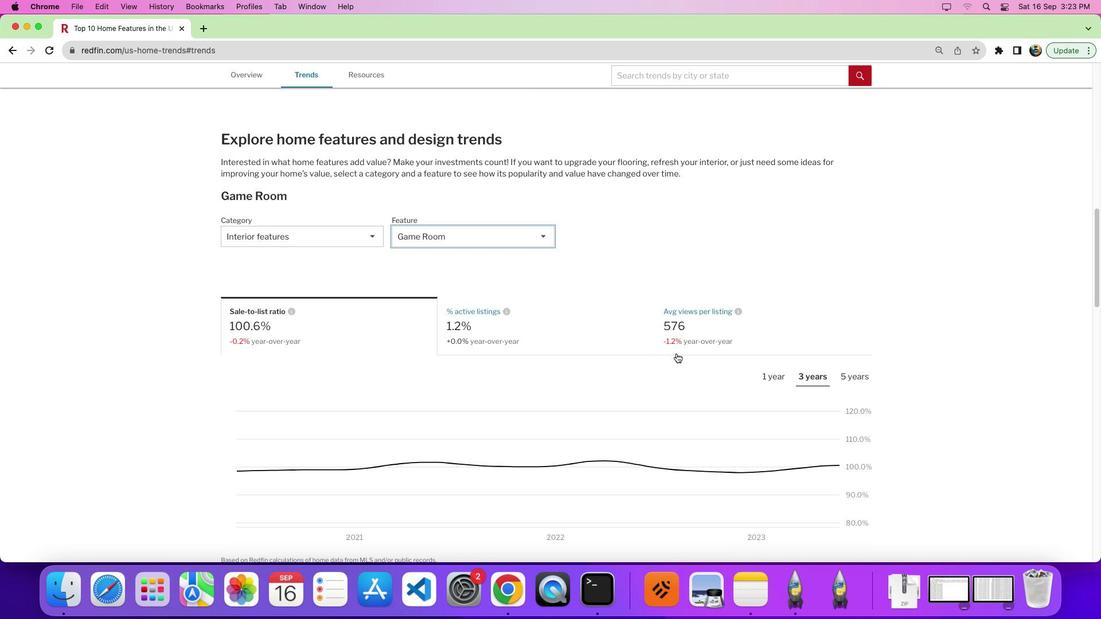 
Action: Mouse moved to (675, 351)
Screenshot: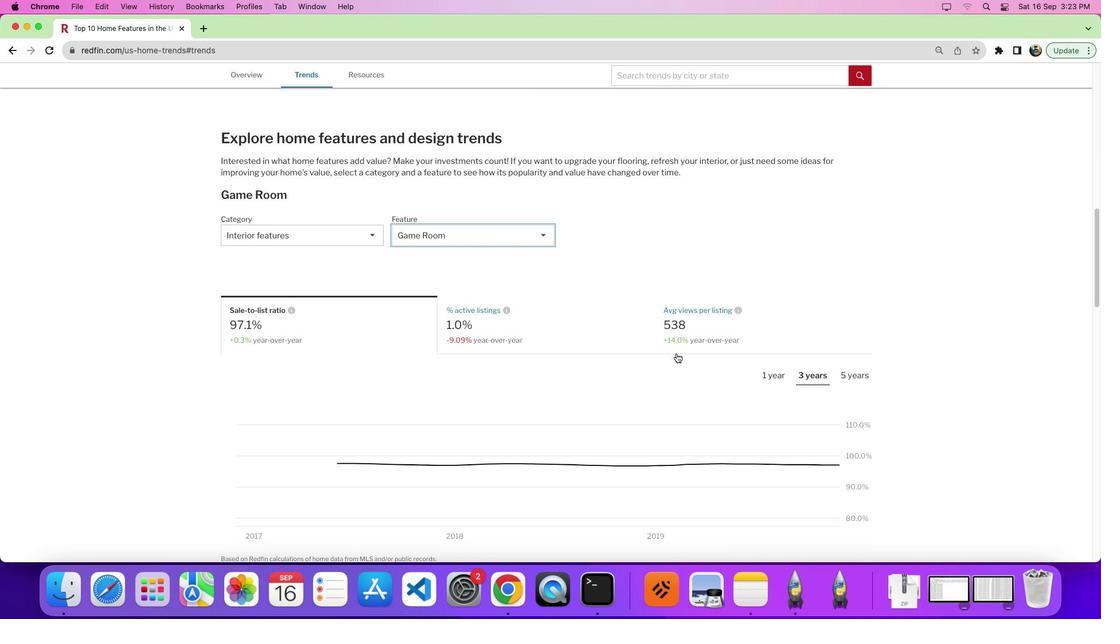 
Action: Mouse scrolled (675, 351) with delta (-1, -1)
Screenshot: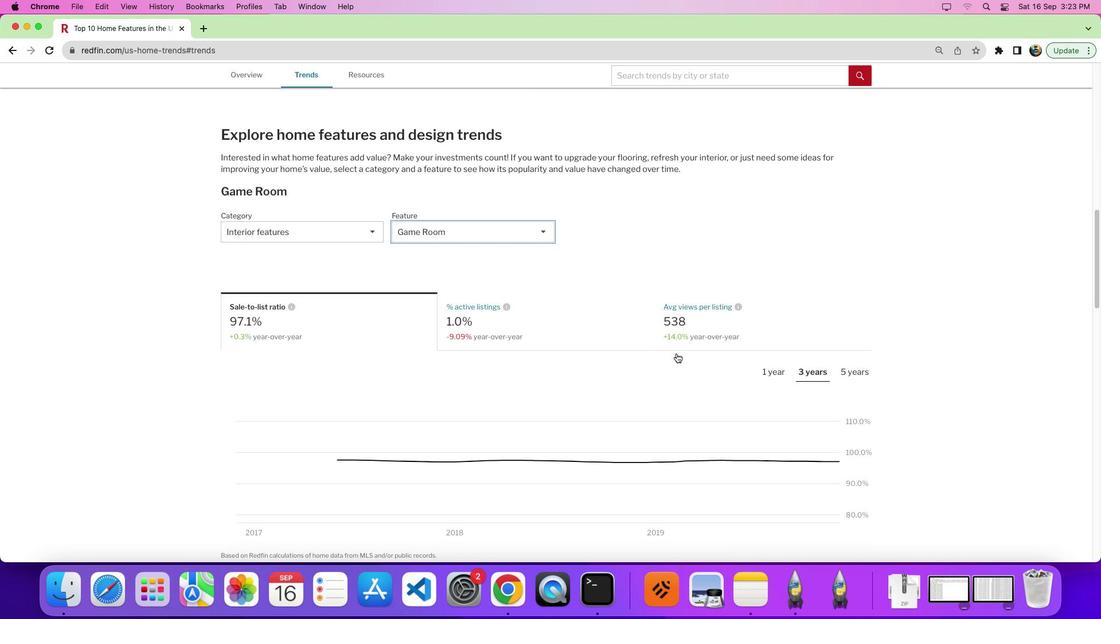 
Action: Mouse moved to (675, 351)
Screenshot: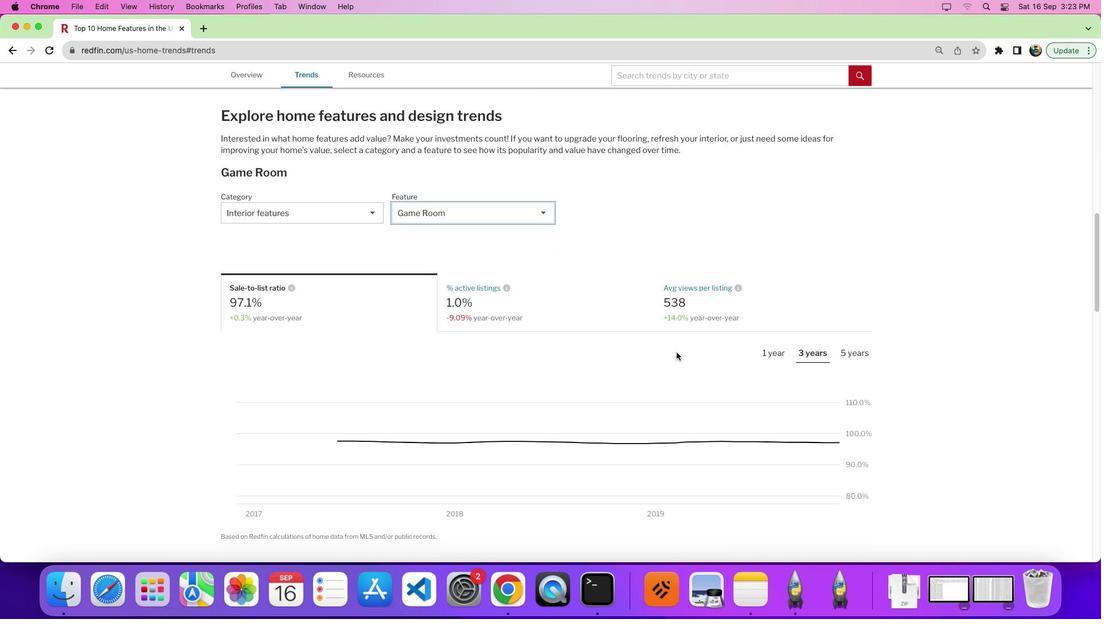 
Action: Mouse scrolled (675, 351) with delta (-1, -1)
Screenshot: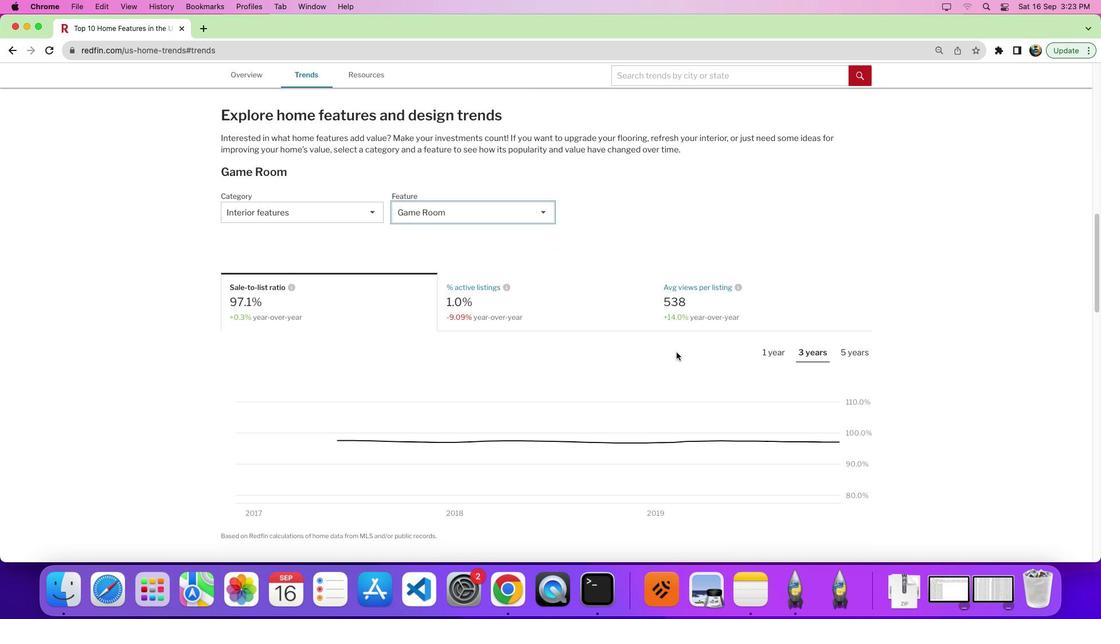 
Action: Mouse moved to (675, 350)
Screenshot: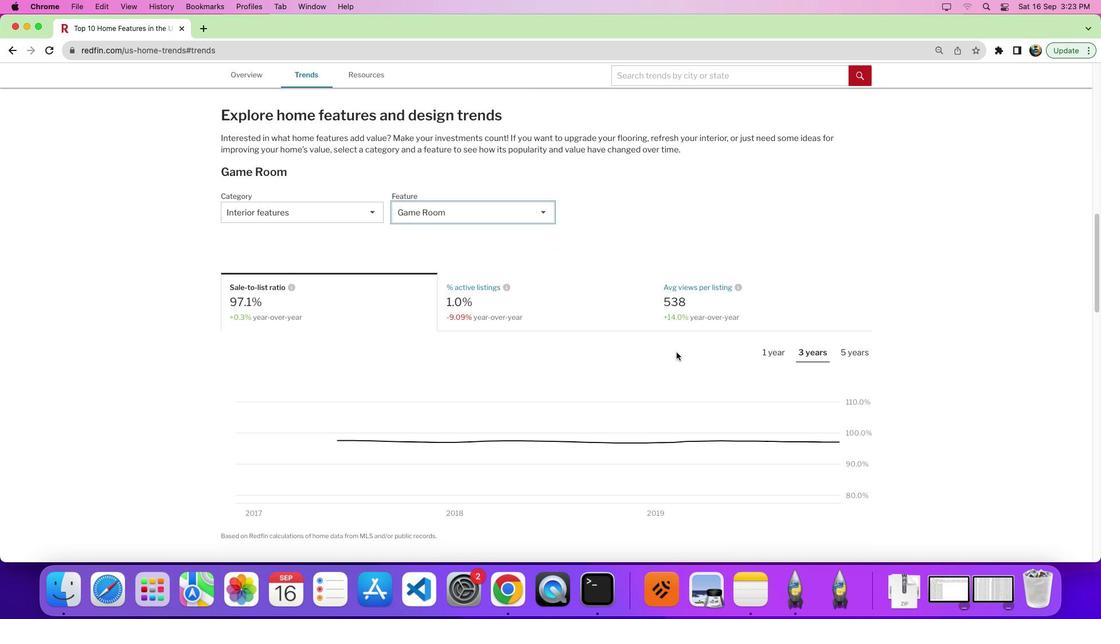 
Action: Mouse scrolled (675, 350) with delta (-1, -1)
Screenshot: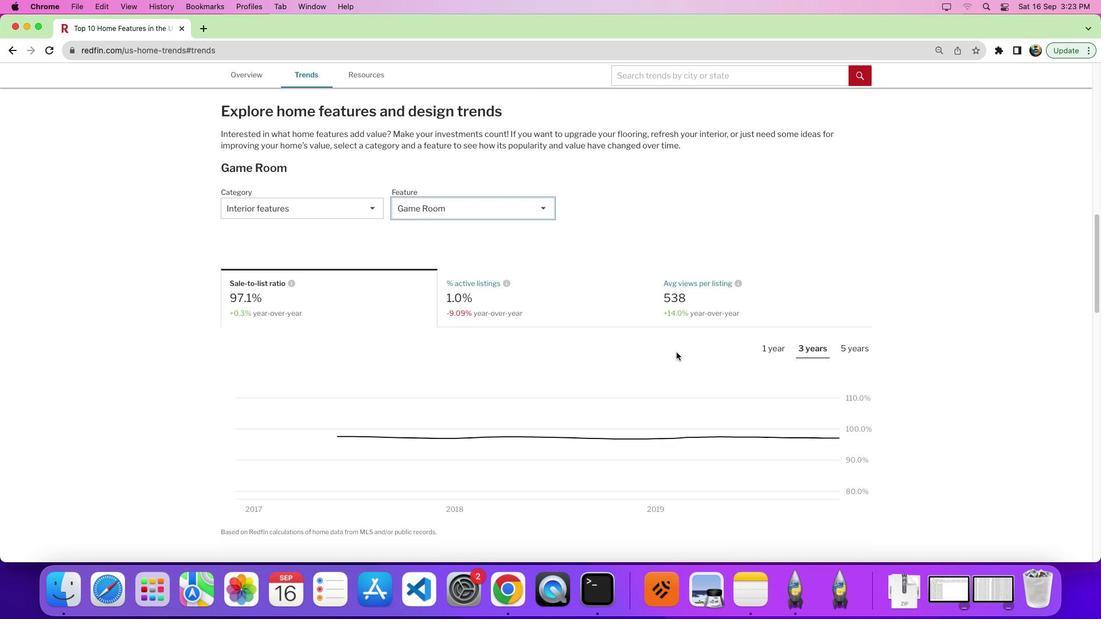 
Action: Mouse moved to (789, 331)
Screenshot: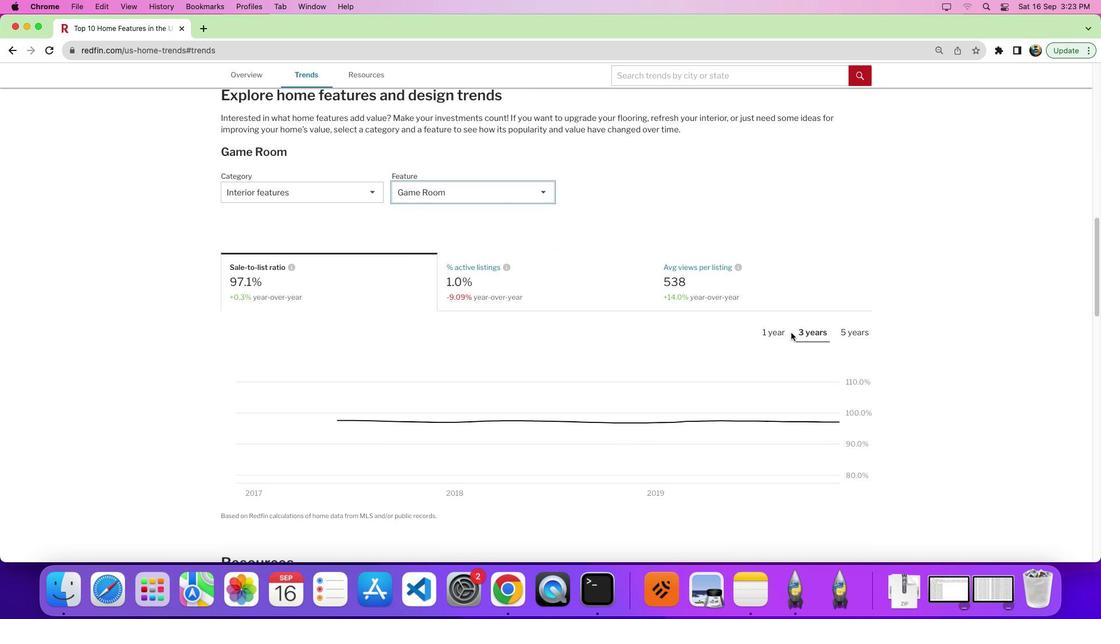 
Action: Mouse scrolled (789, 331) with delta (-1, -1)
Screenshot: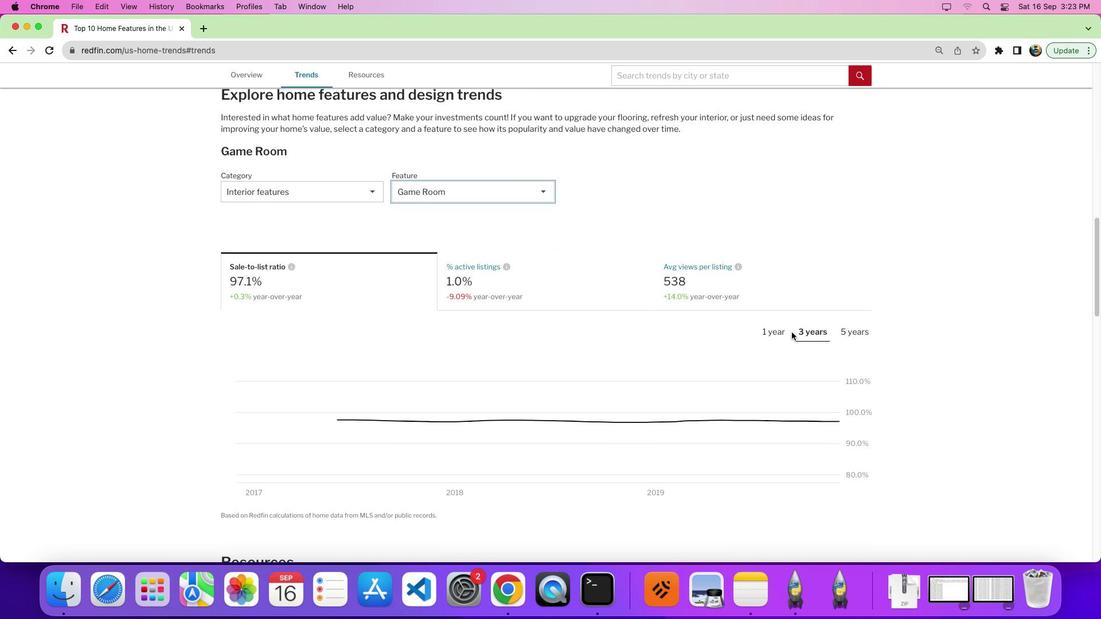 
Action: Mouse moved to (790, 330)
Screenshot: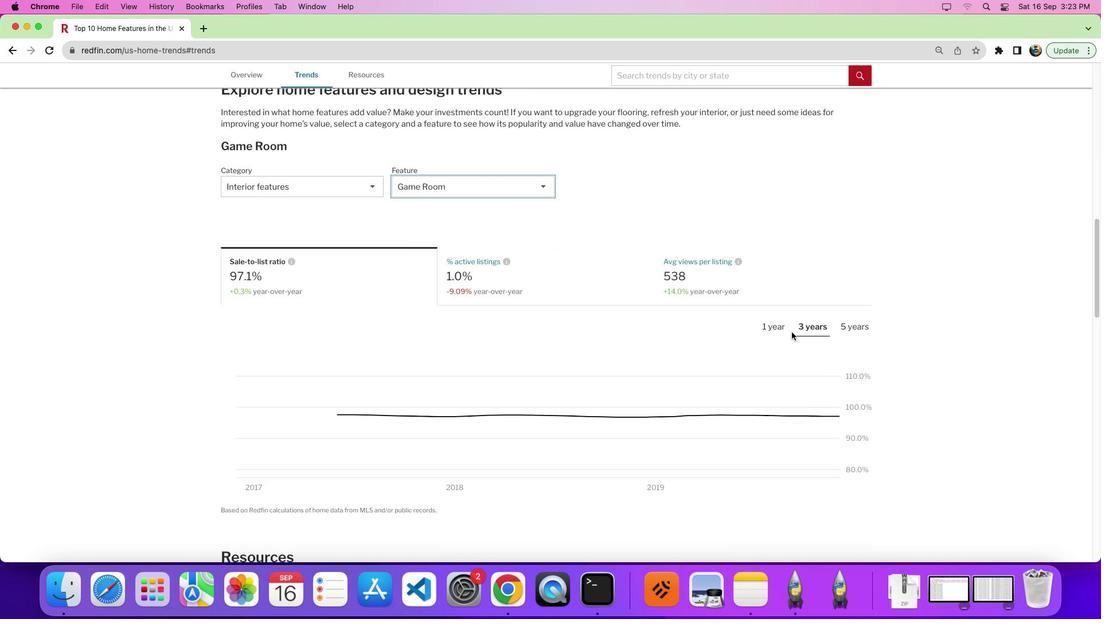 
Action: Mouse scrolled (790, 330) with delta (-1, -1)
Screenshot: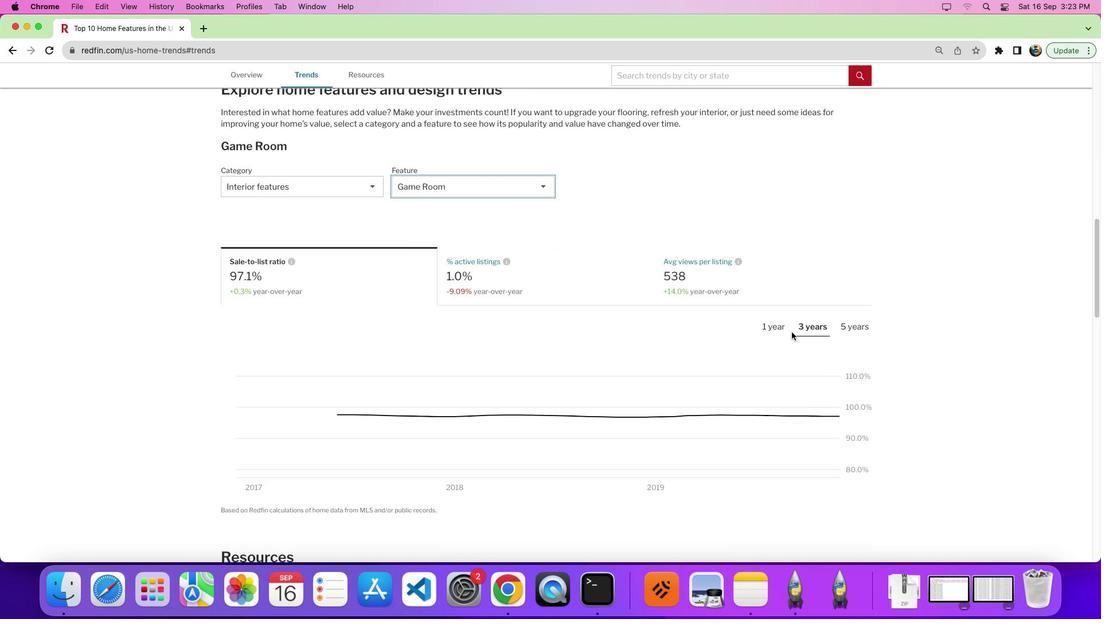 
Action: Mouse moved to (796, 331)
Screenshot: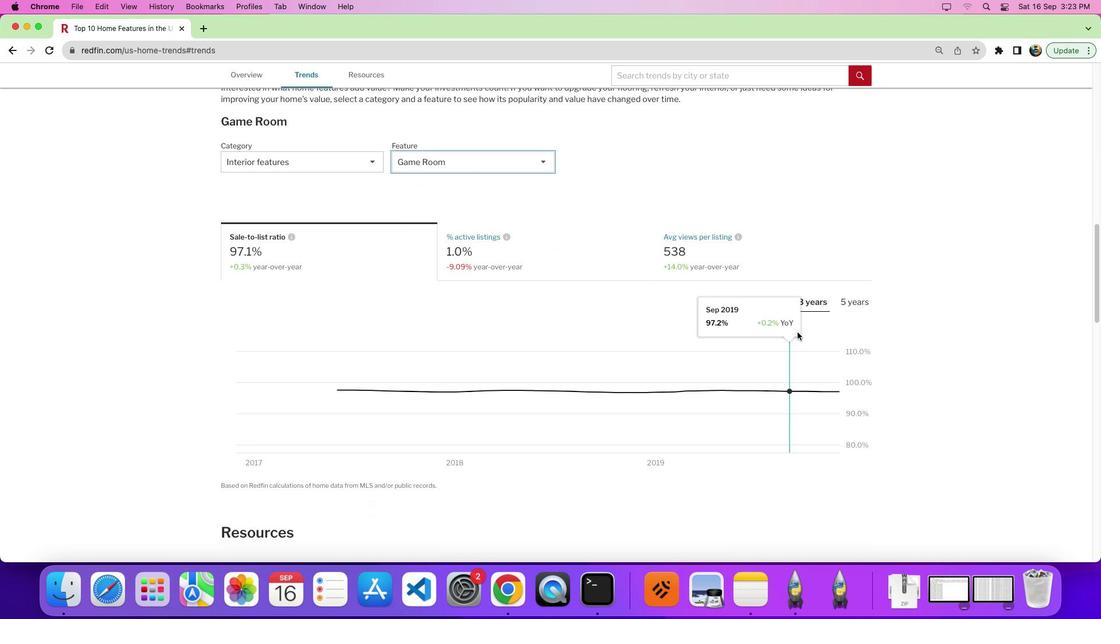 
Action: Mouse scrolled (796, 331) with delta (-1, -1)
Screenshot: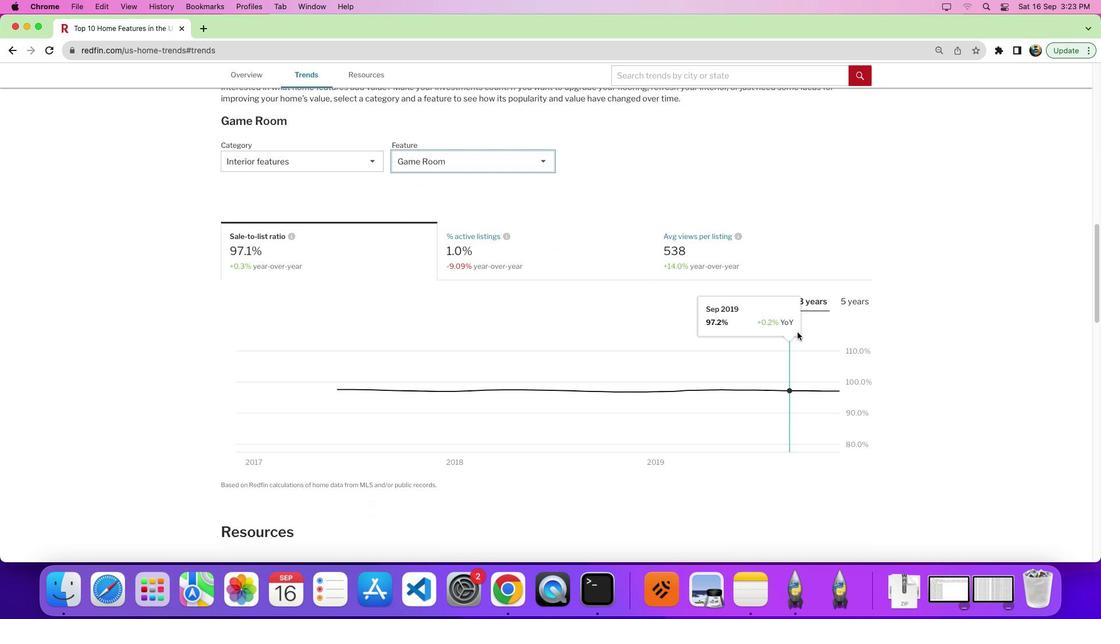 
Action: Mouse scrolled (796, 331) with delta (-1, -1)
Screenshot: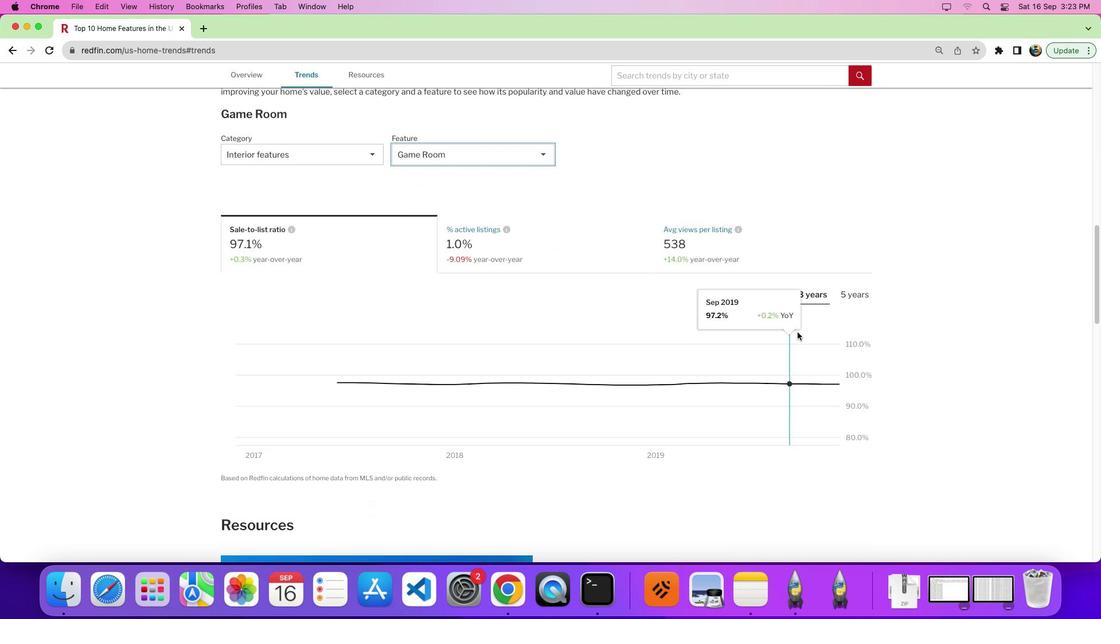 
Action: Mouse moved to (887, 254)
Screenshot: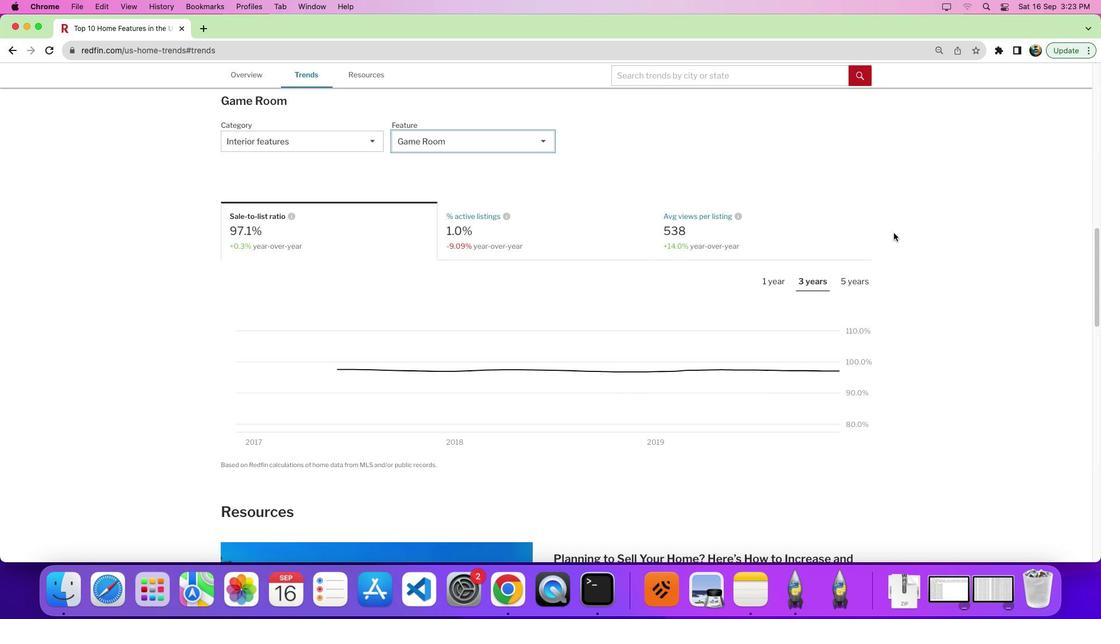 
